 Task: Explore upcoming open houses in Chicago, Illinois, to visit properties with a rooftop terrace.
Action: Key pressed c<Key.caps_lock>HICAGO
Screenshot: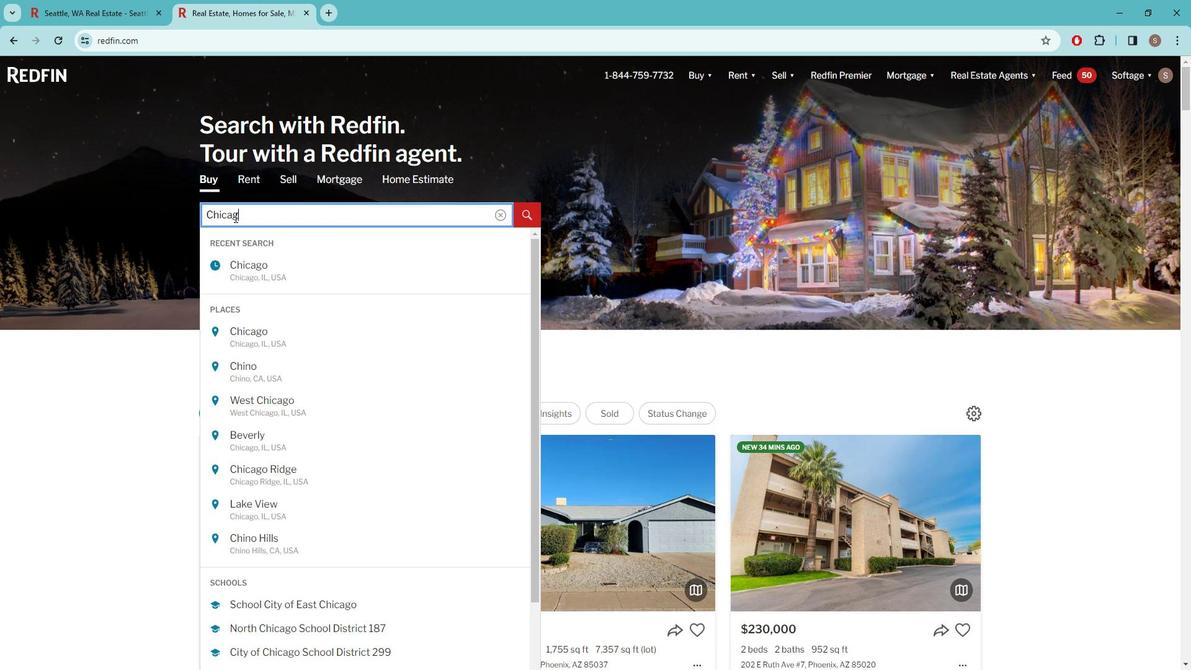 
Action: Mouse moved to (289, 280)
Screenshot: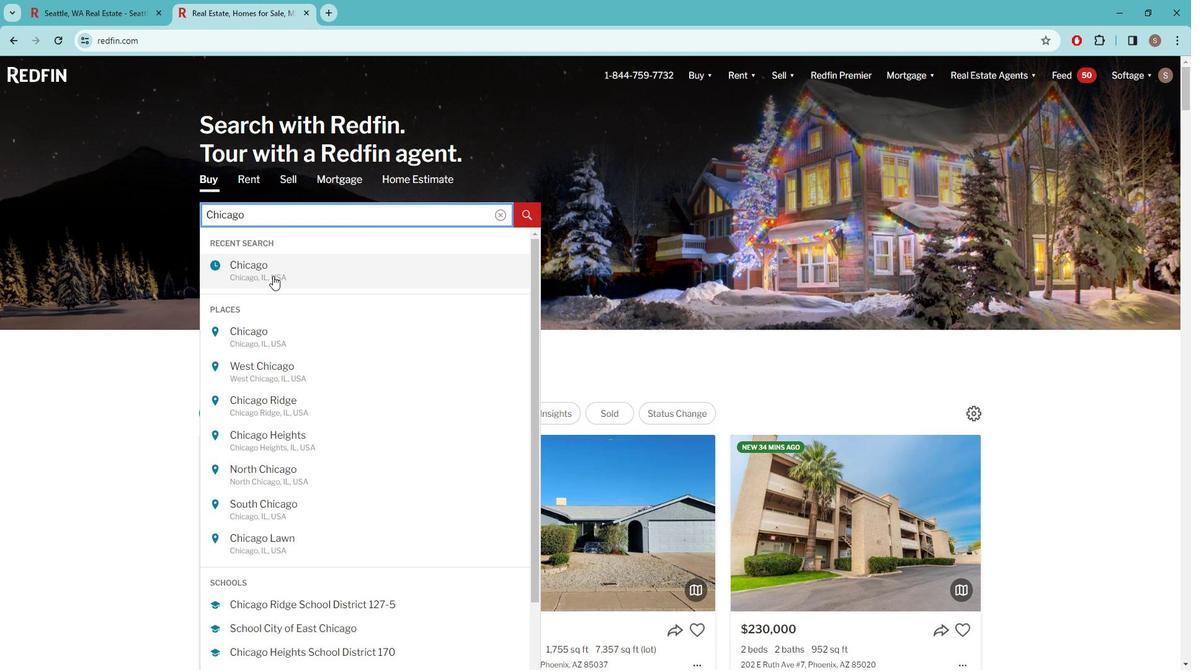 
Action: Mouse pressed left at (289, 280)
Screenshot: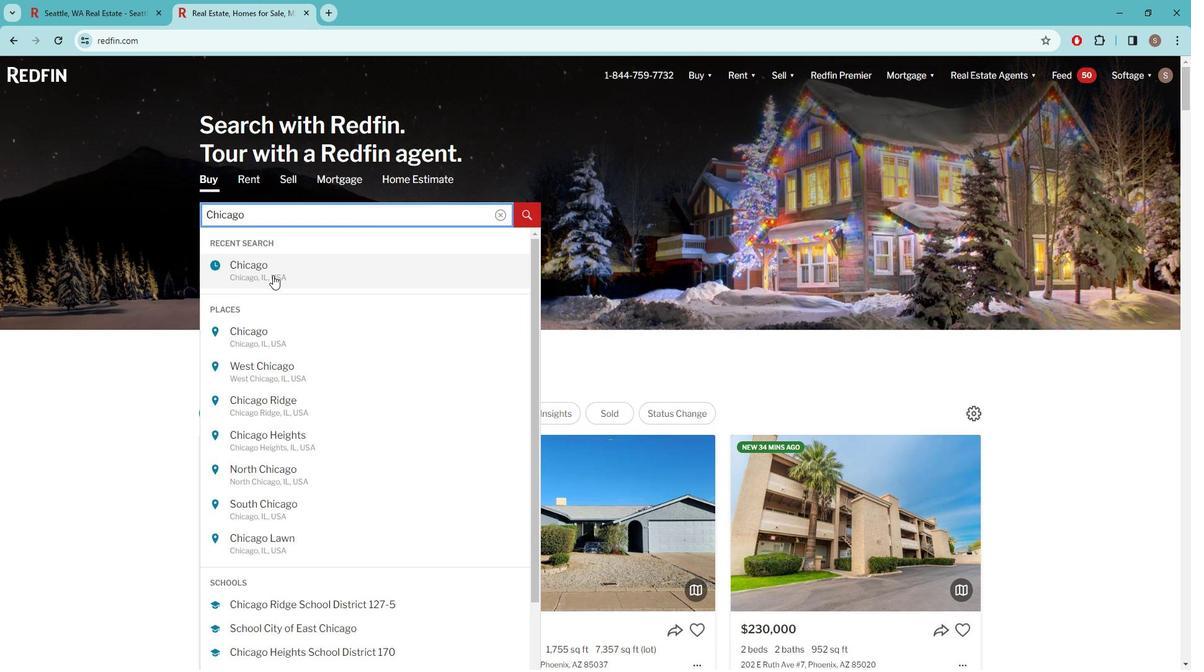 
Action: Mouse moved to (1057, 162)
Screenshot: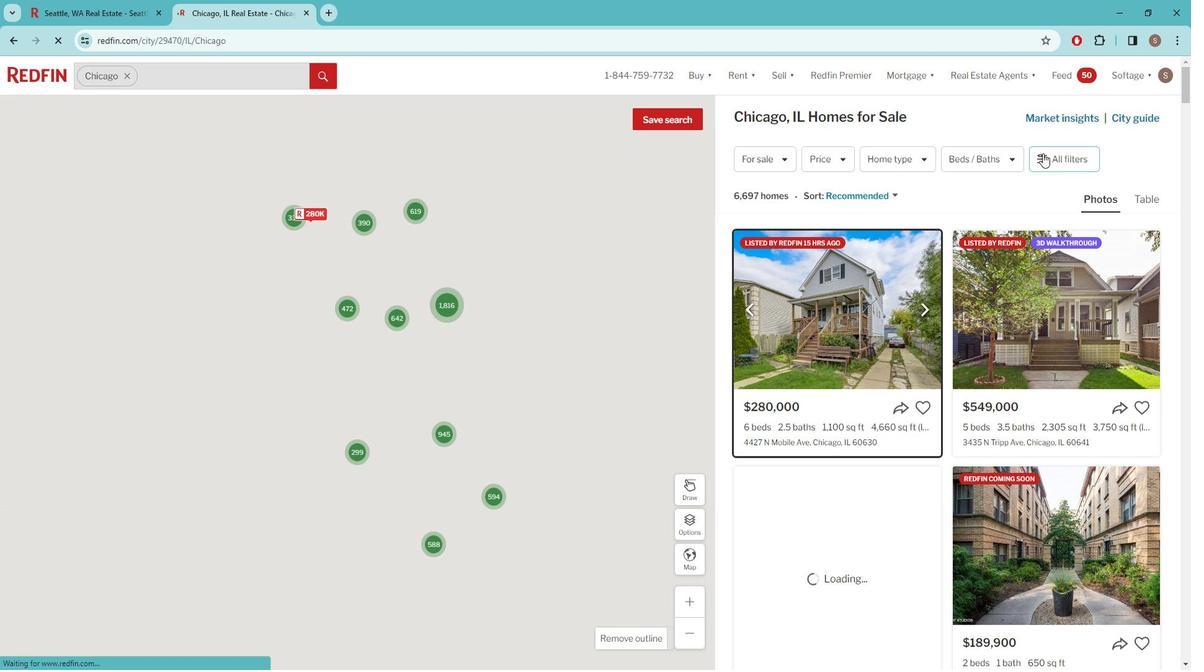 
Action: Mouse pressed left at (1057, 162)
Screenshot: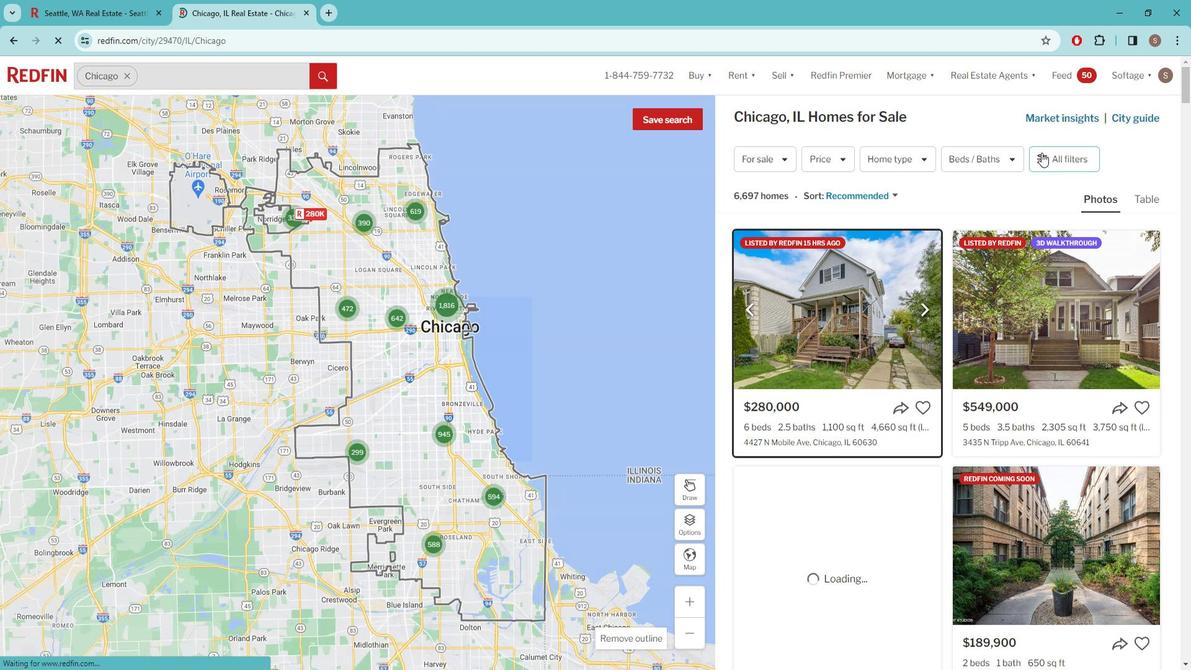 
Action: Mouse moved to (1057, 162)
Screenshot: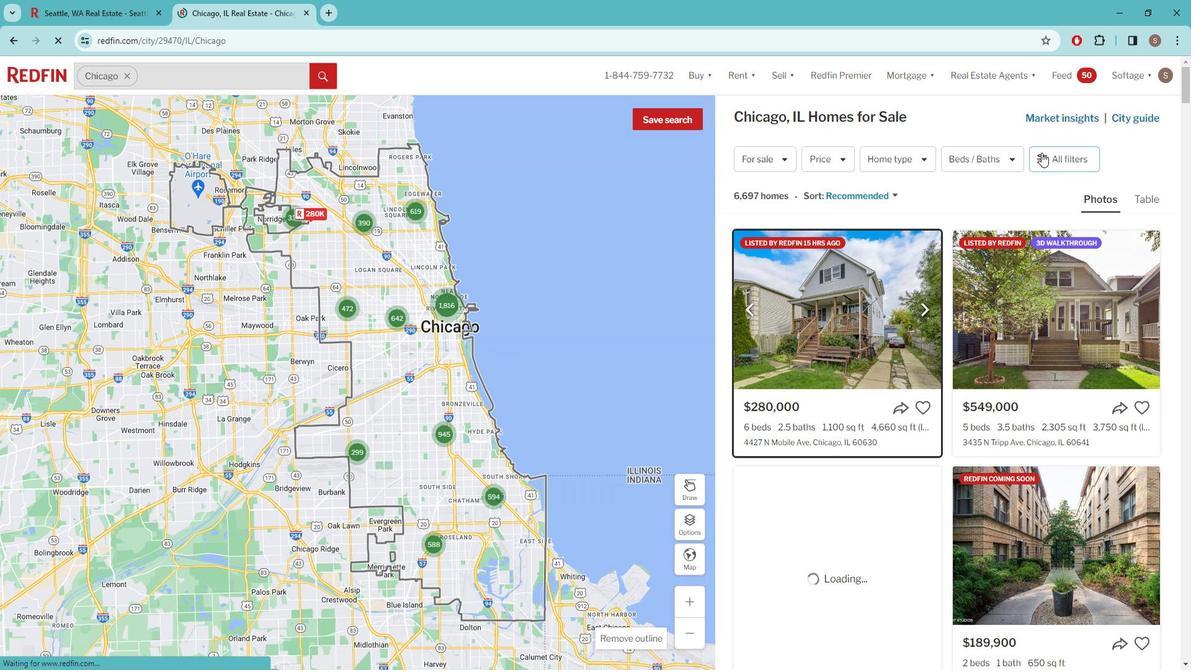 
Action: Mouse pressed left at (1057, 162)
Screenshot: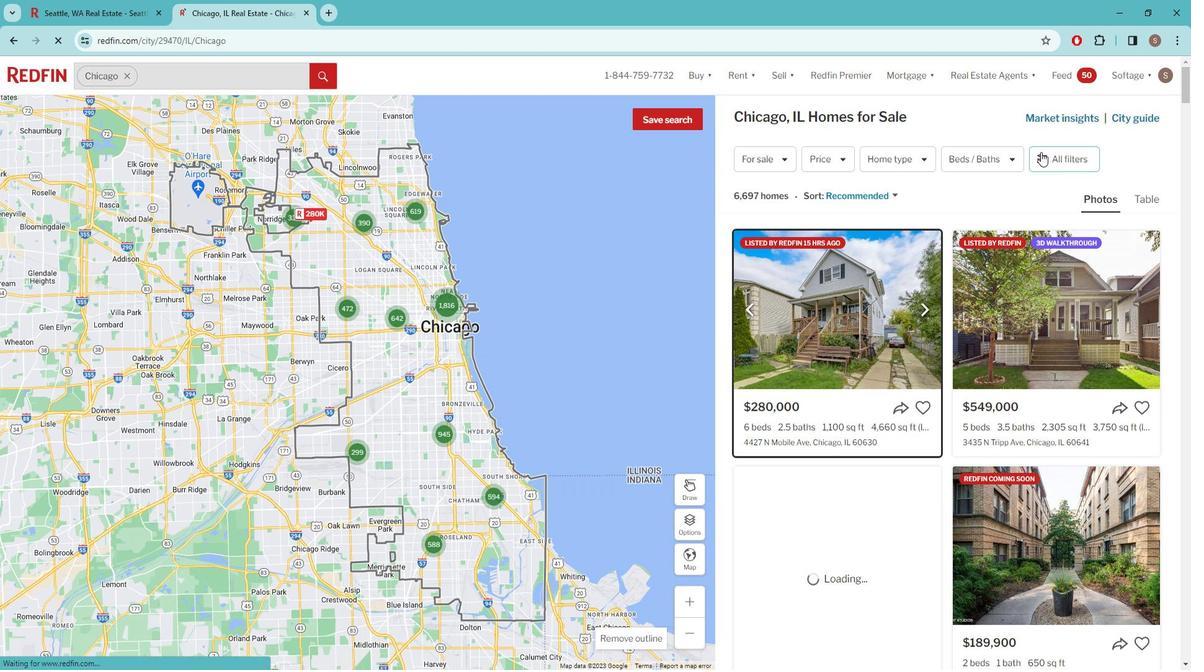 
Action: Mouse pressed left at (1057, 162)
Screenshot: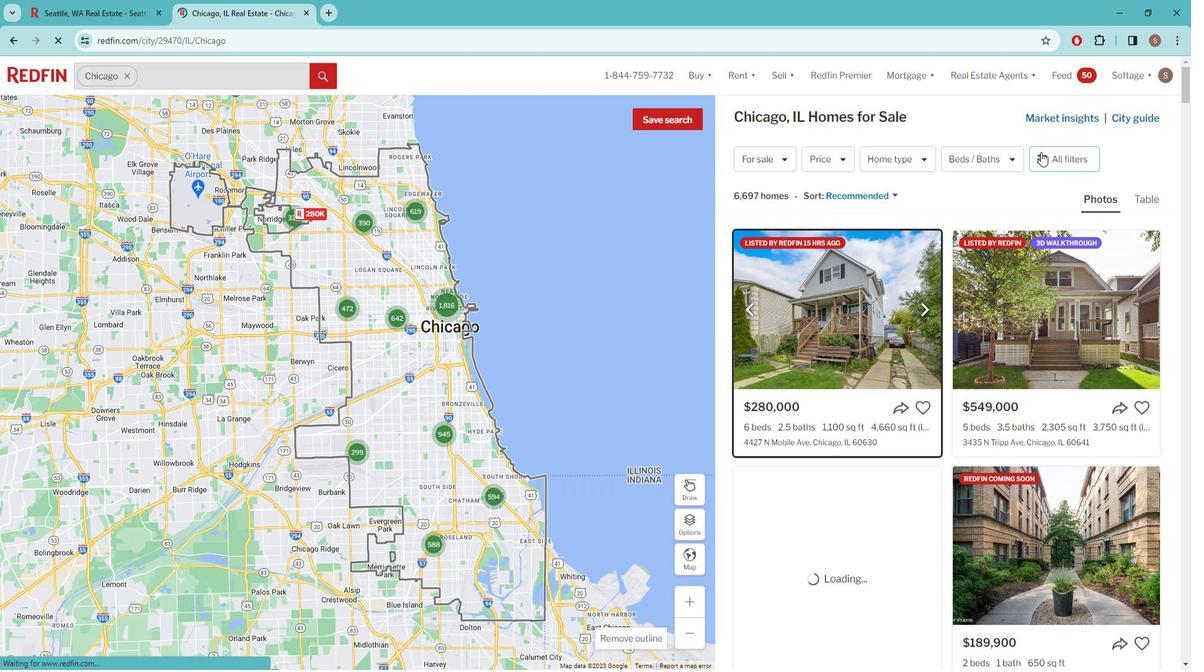 
Action: Mouse moved to (1063, 162)
Screenshot: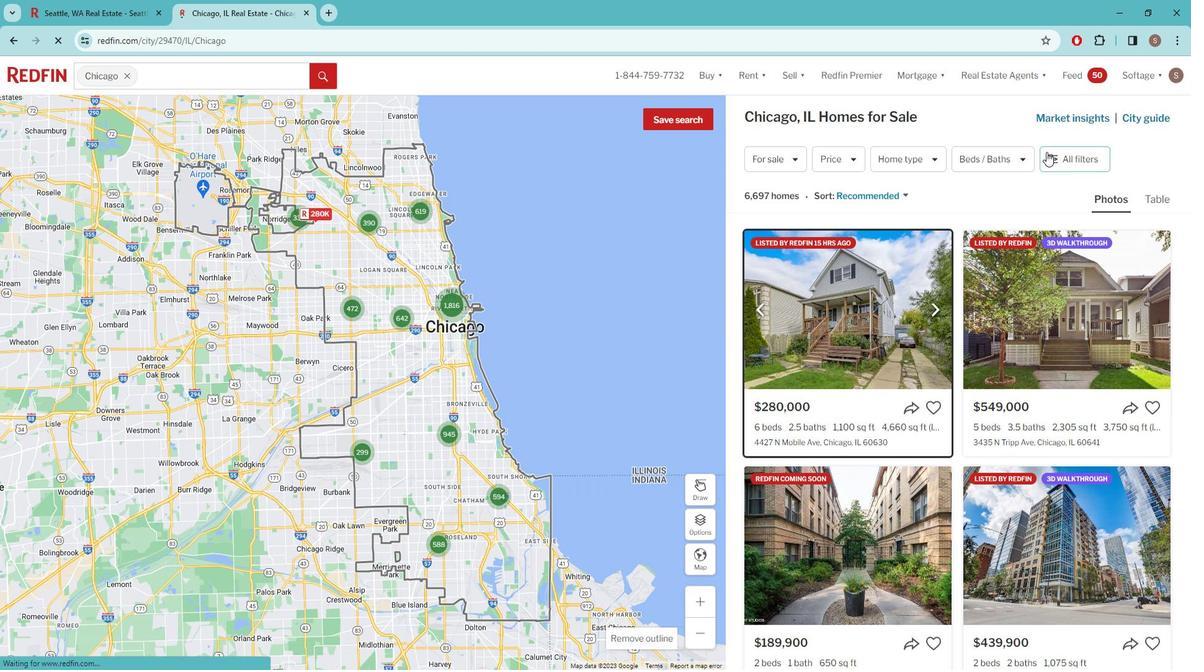
Action: Mouse pressed left at (1063, 162)
Screenshot: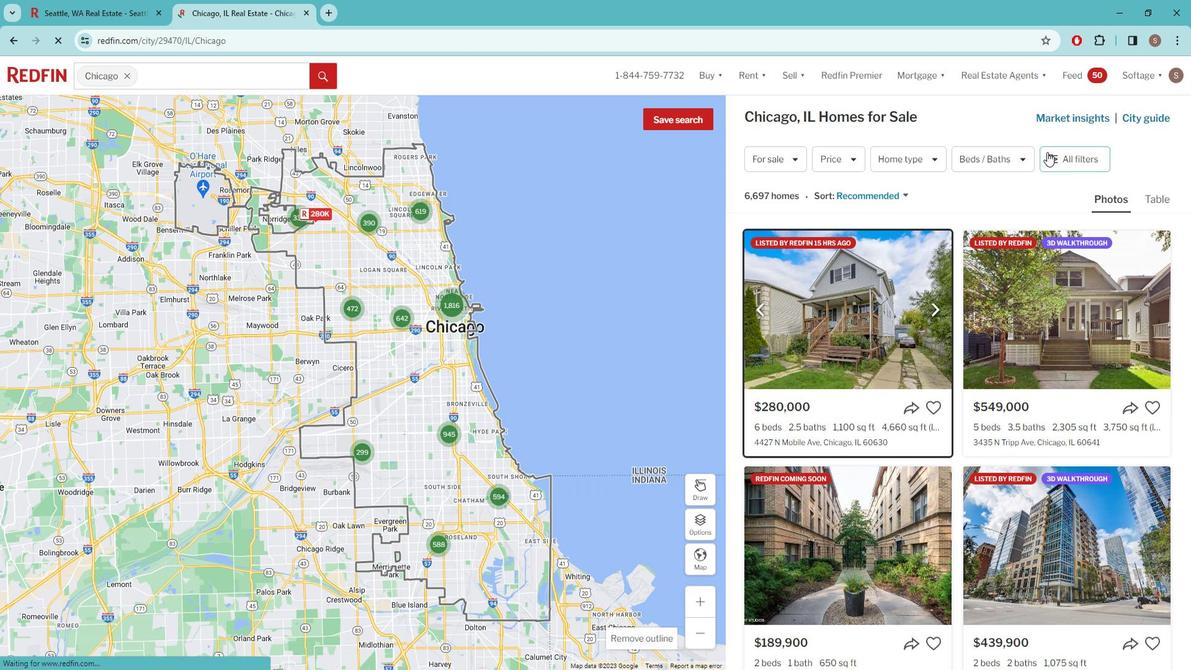 
Action: Mouse moved to (1036, 191)
Screenshot: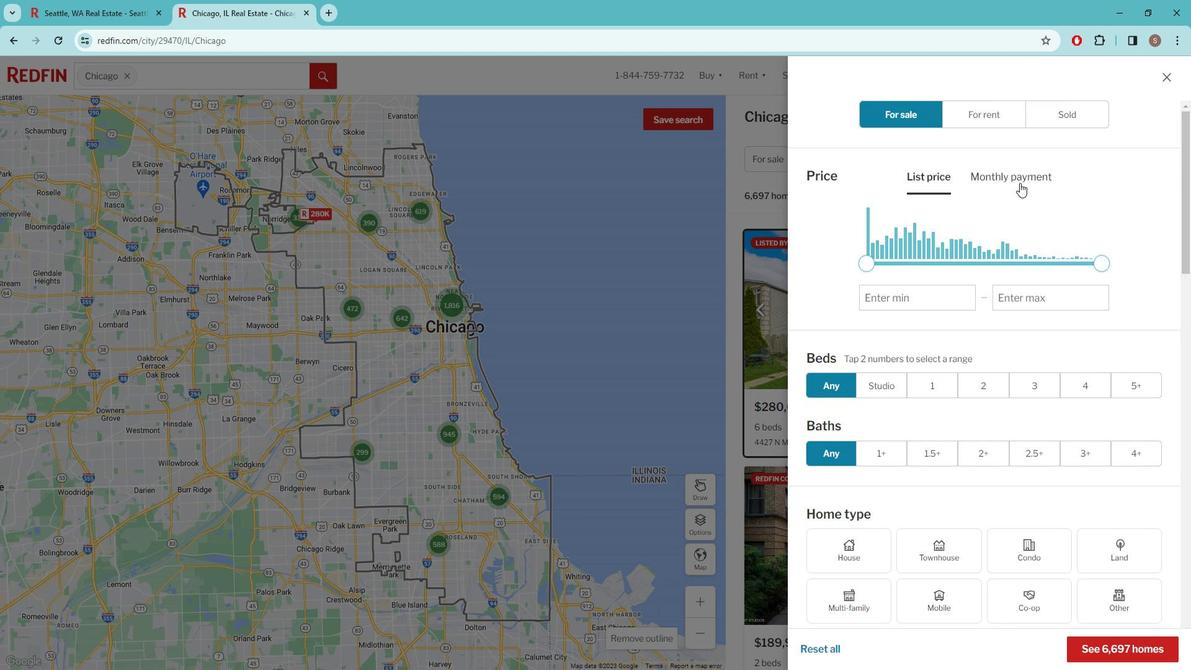 
Action: Mouse scrolled (1036, 191) with delta (0, 0)
Screenshot: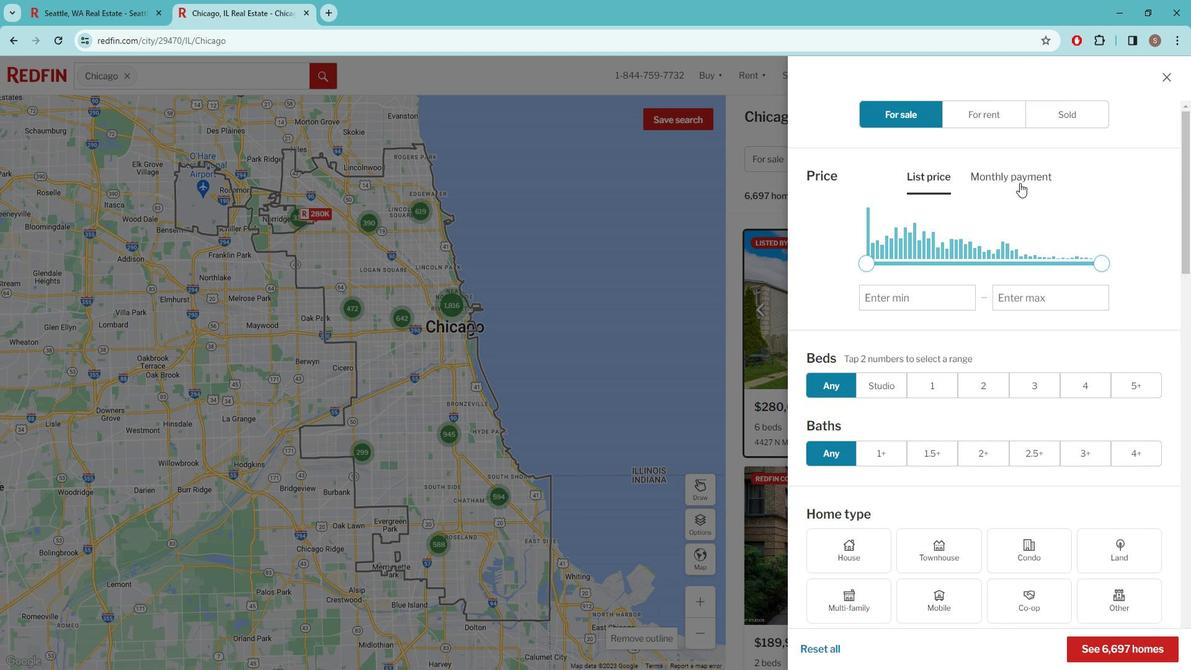 
Action: Mouse moved to (1028, 198)
Screenshot: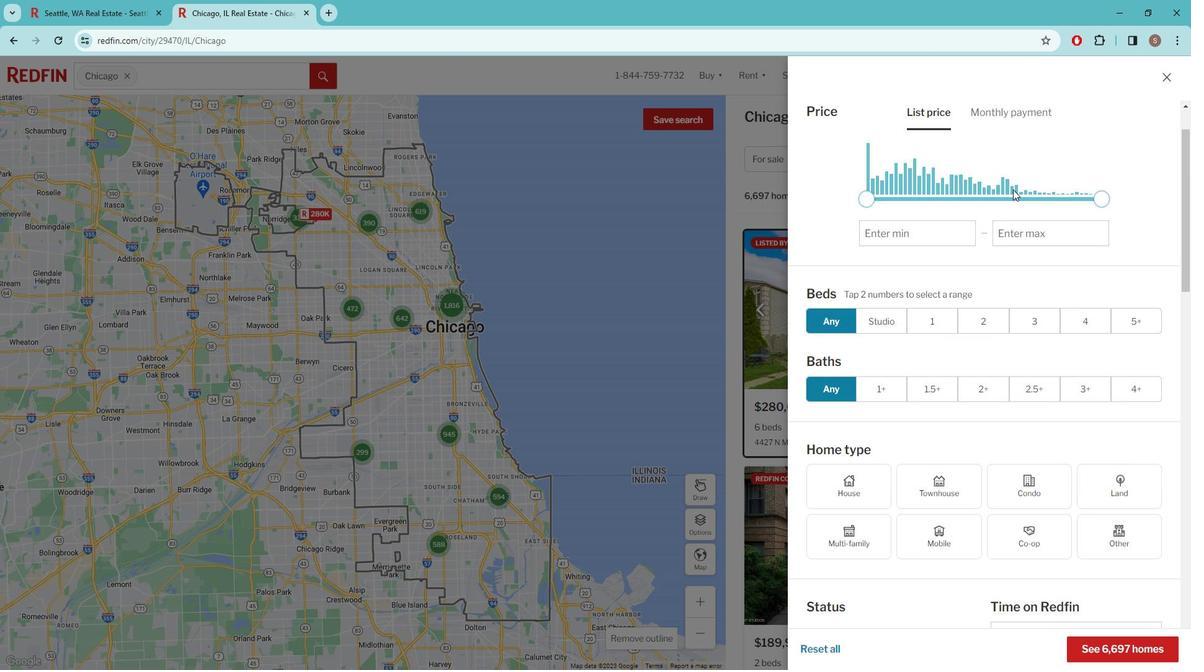 
Action: Mouse scrolled (1028, 198) with delta (0, 0)
Screenshot: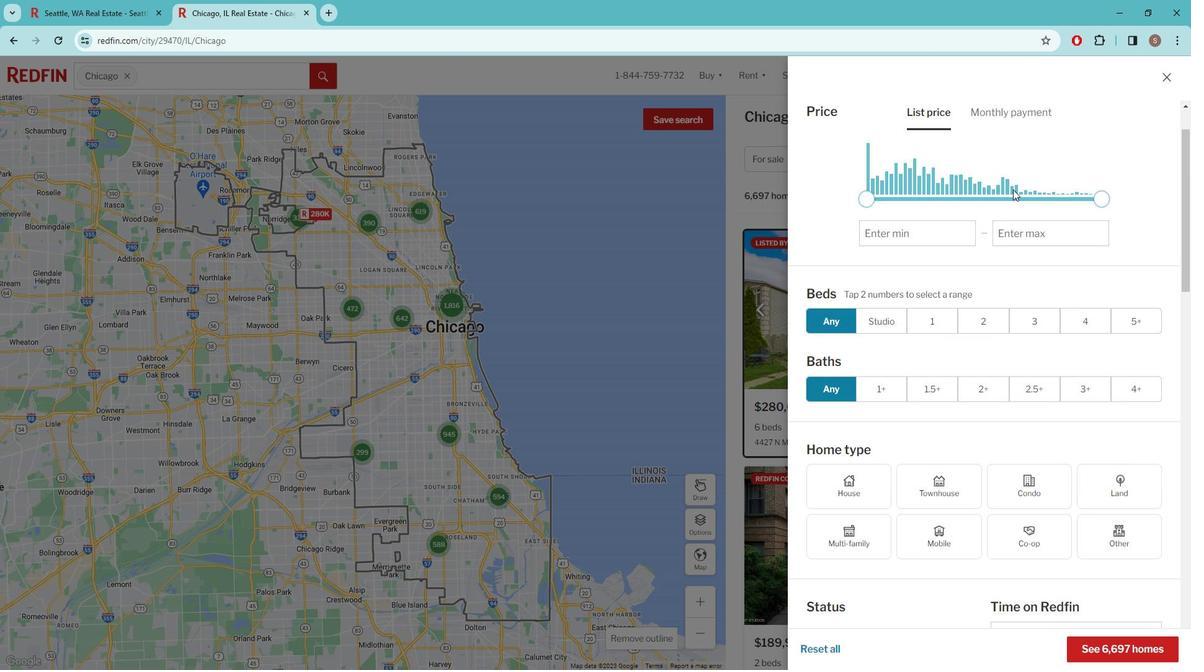 
Action: Mouse moved to (874, 427)
Screenshot: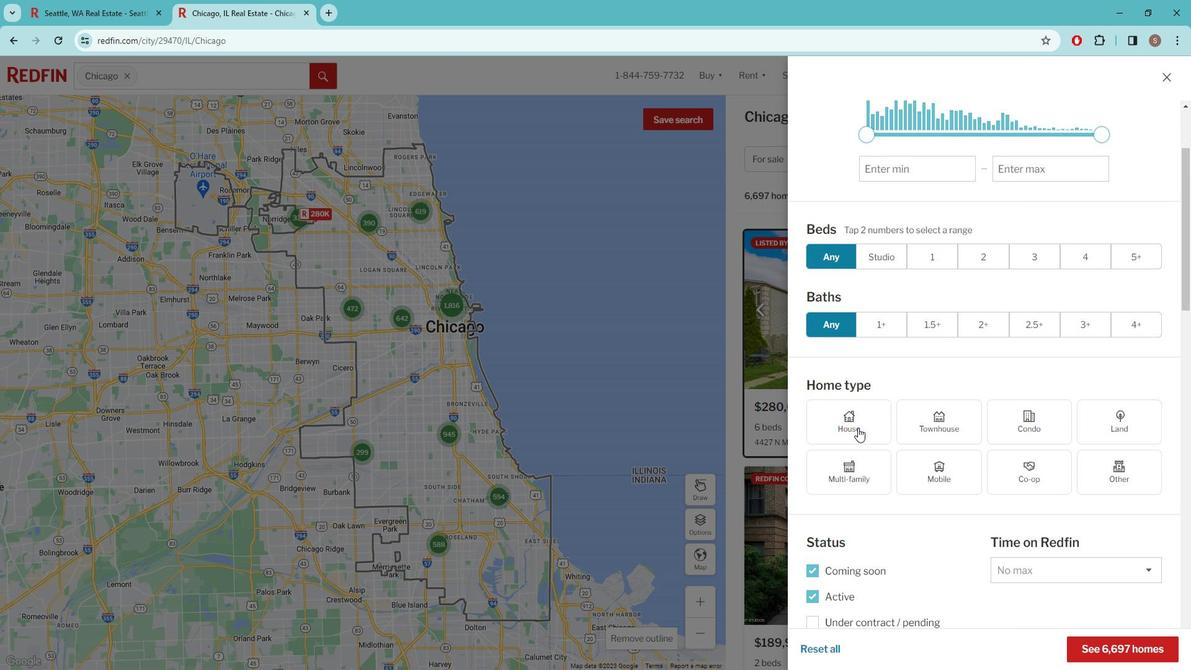 
Action: Mouse pressed left at (874, 427)
Screenshot: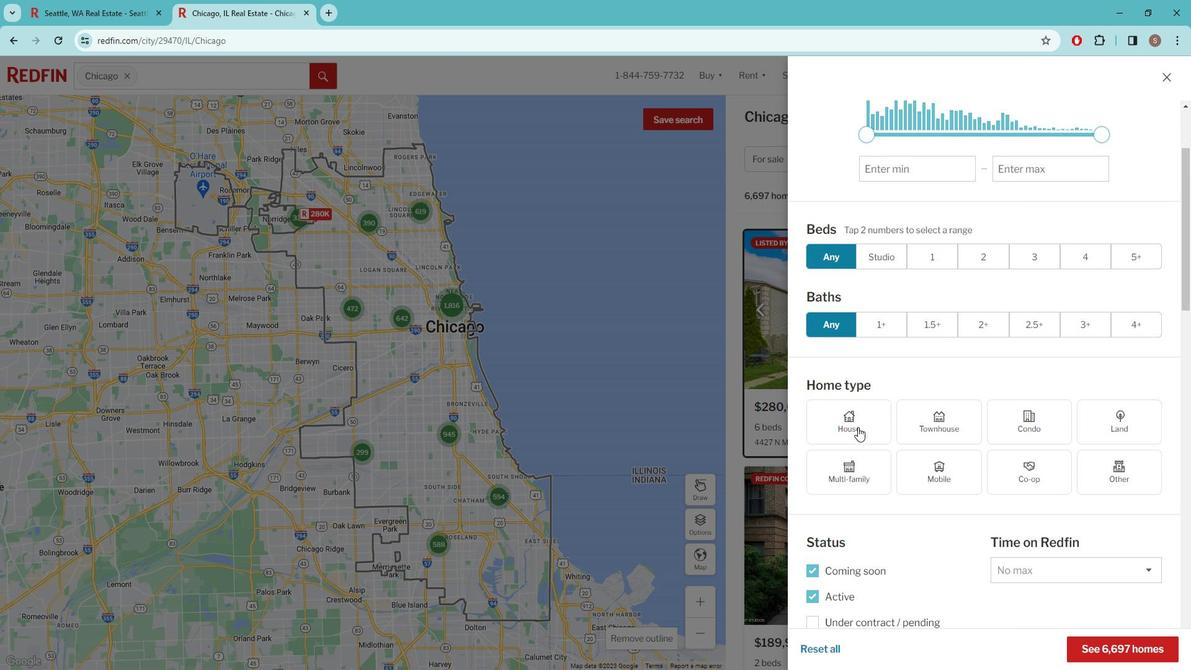 
Action: Mouse moved to (887, 420)
Screenshot: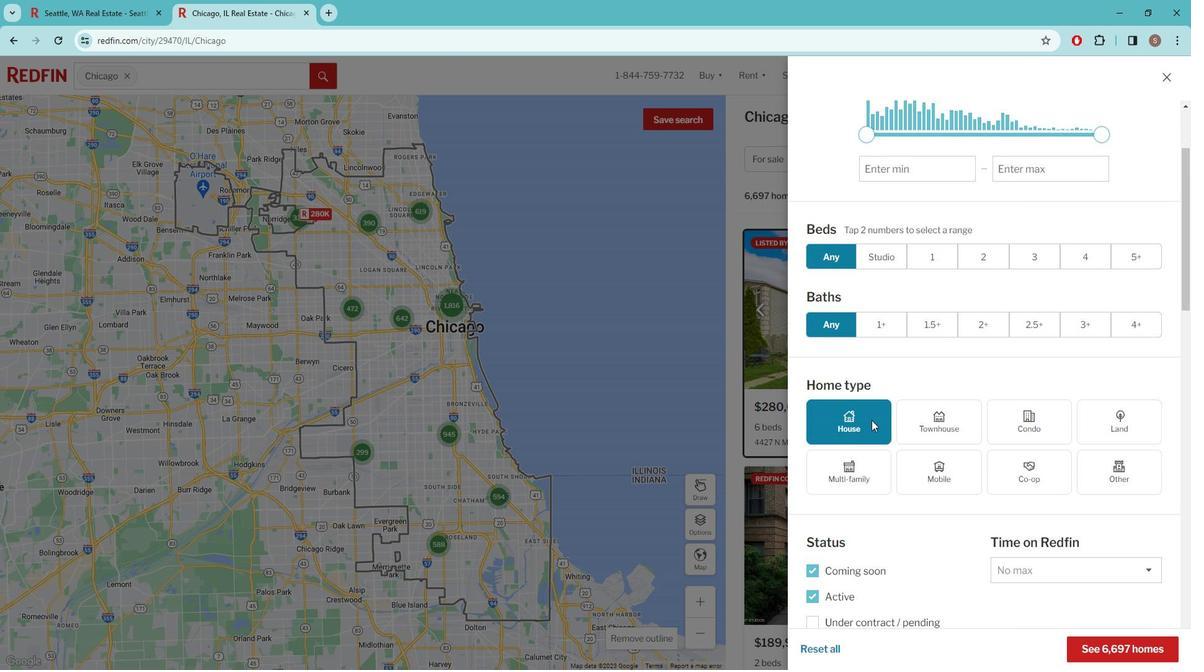 
Action: Mouse scrolled (887, 419) with delta (0, 0)
Screenshot: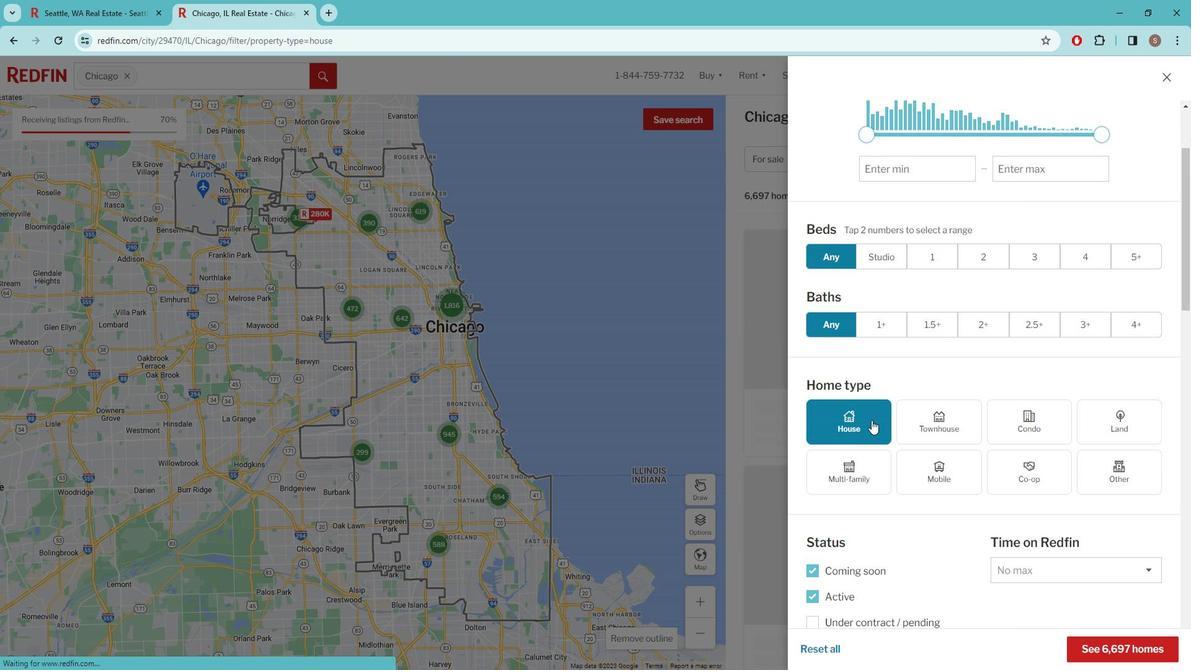 
Action: Mouse moved to (924, 412)
Screenshot: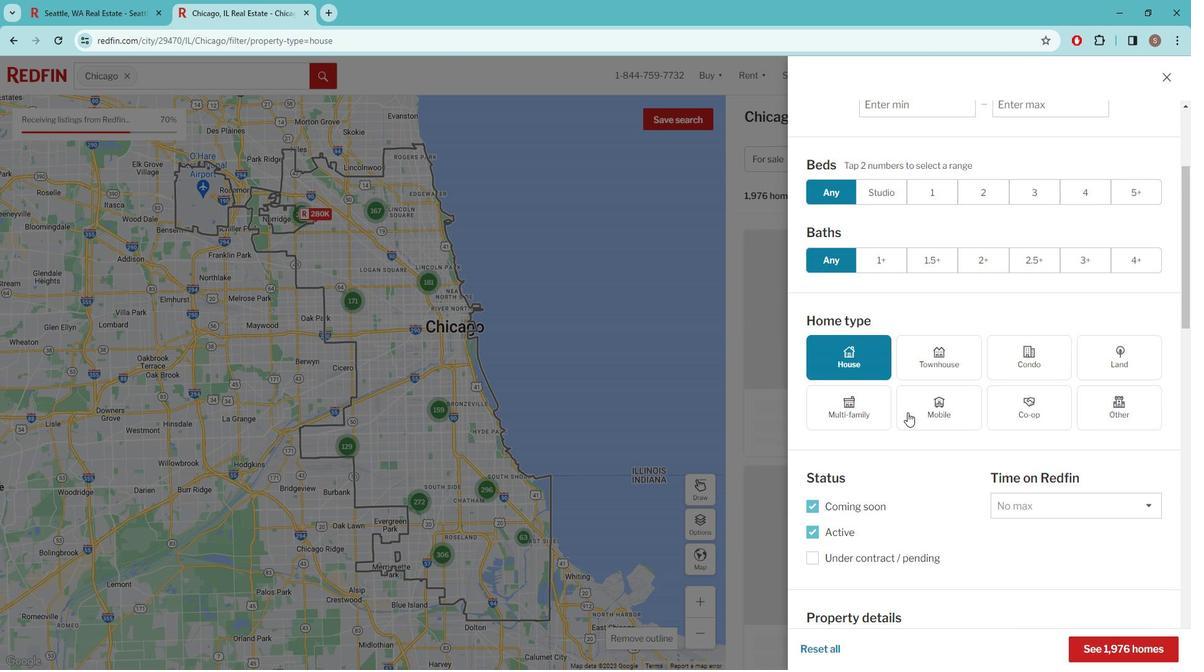 
Action: Mouse scrolled (924, 412) with delta (0, 0)
Screenshot: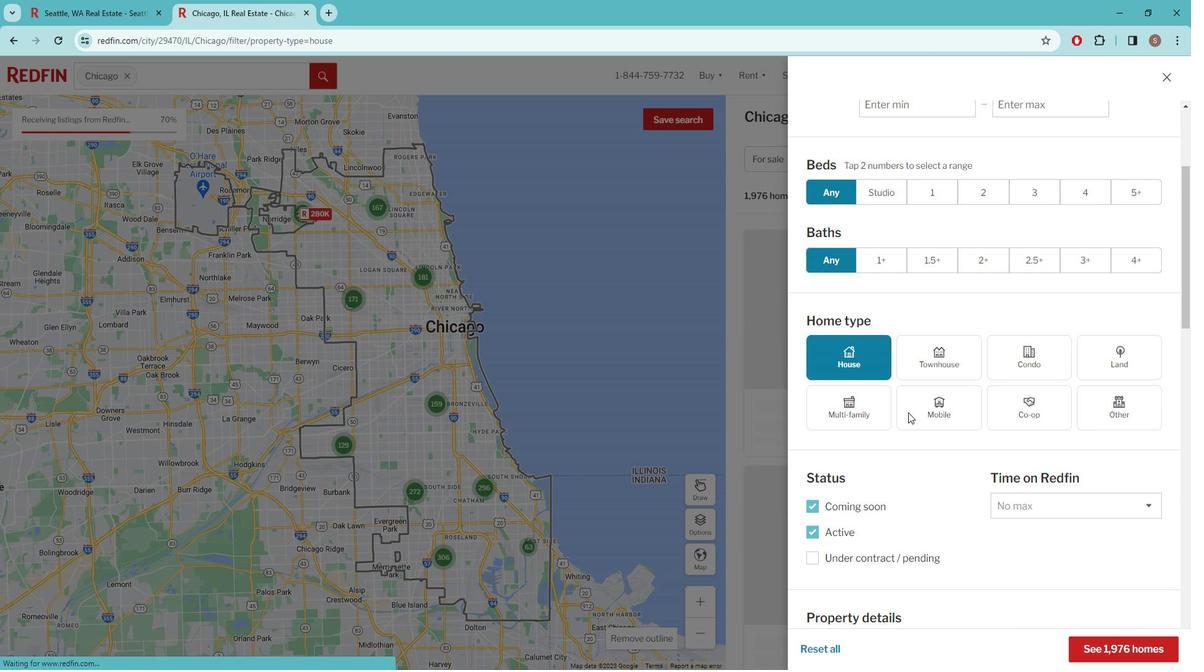 
Action: Mouse moved to (924, 412)
Screenshot: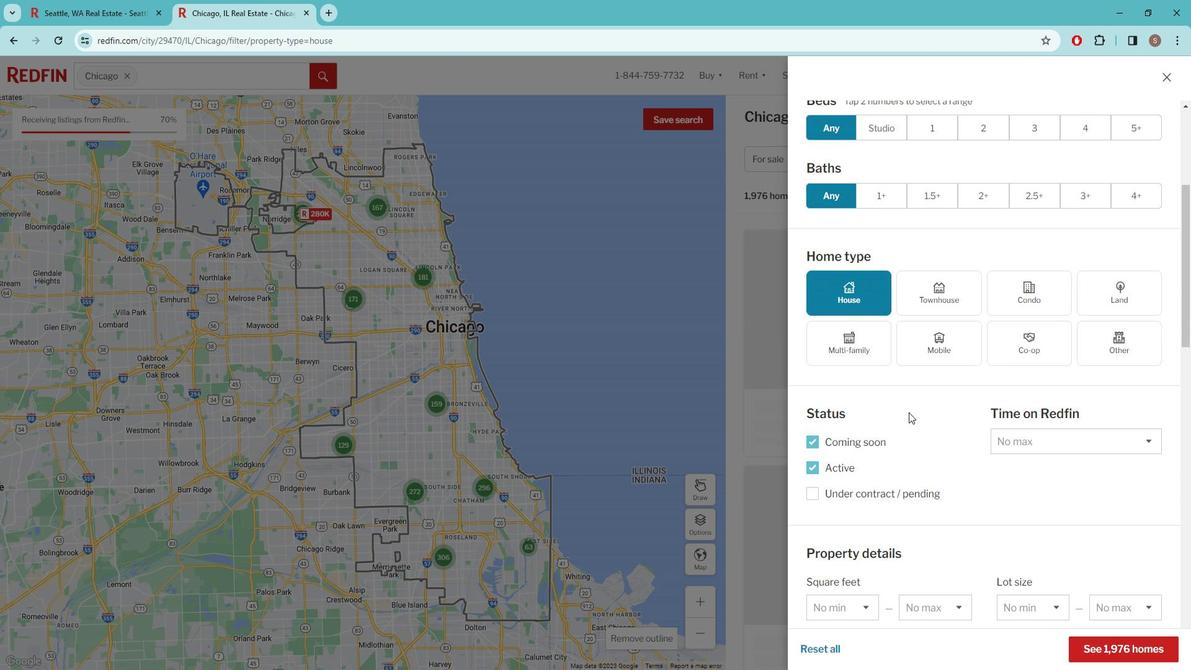 
Action: Mouse scrolled (924, 412) with delta (0, 0)
Screenshot: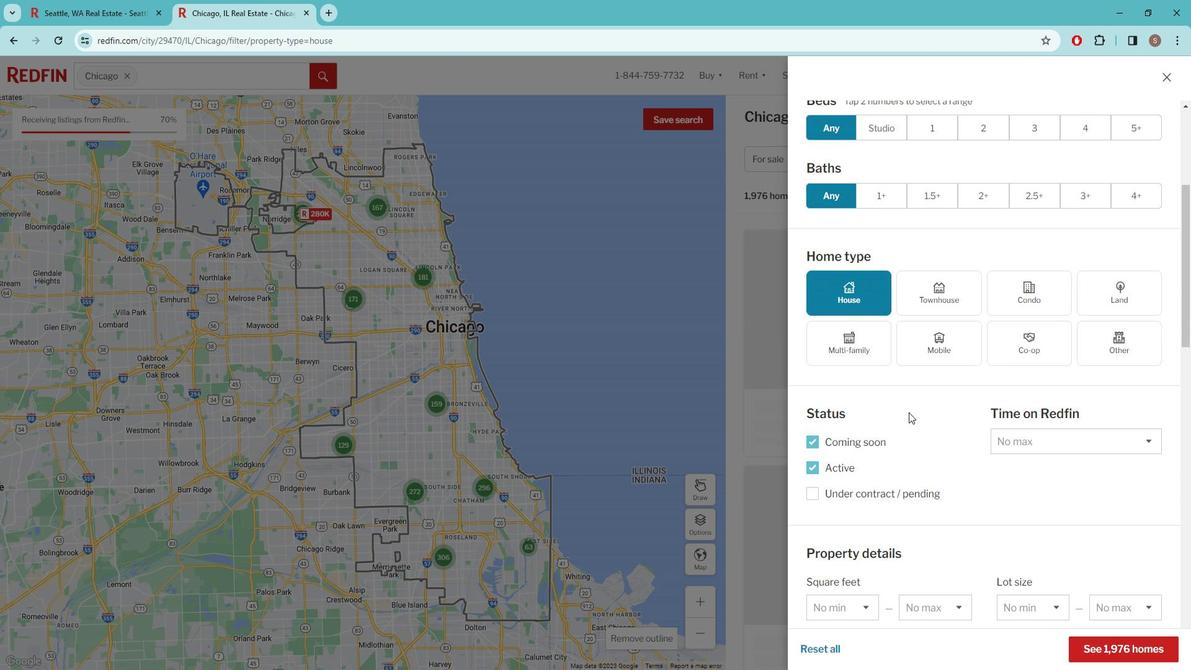 
Action: Mouse moved to (927, 412)
Screenshot: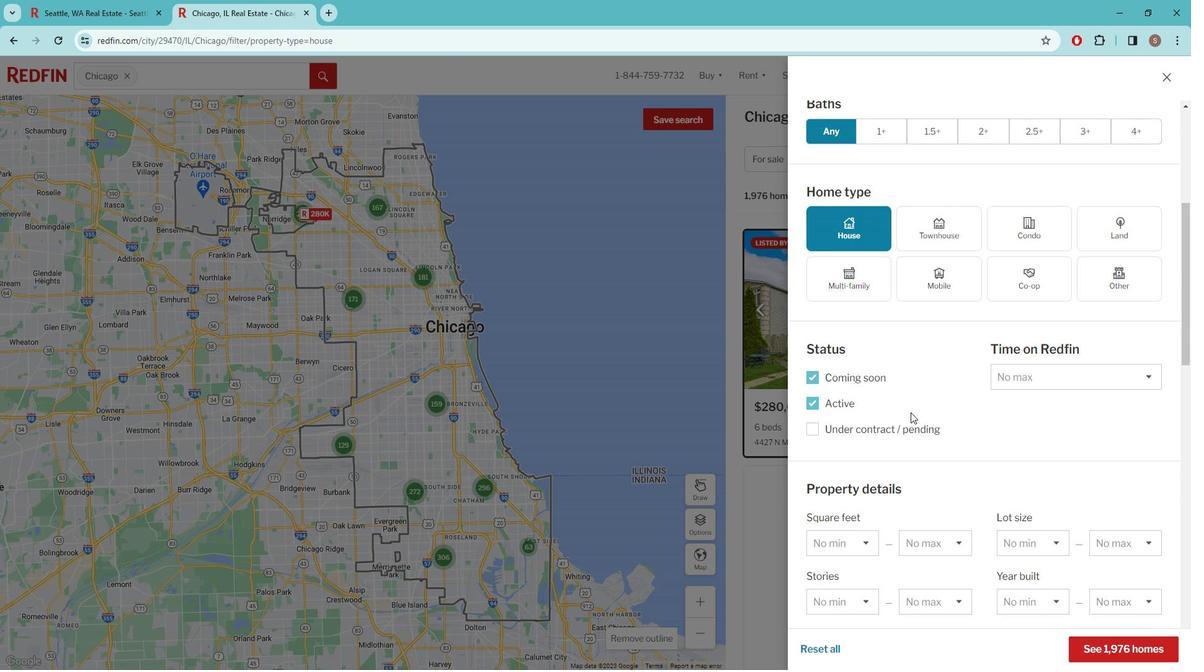 
Action: Mouse scrolled (927, 412) with delta (0, 0)
Screenshot: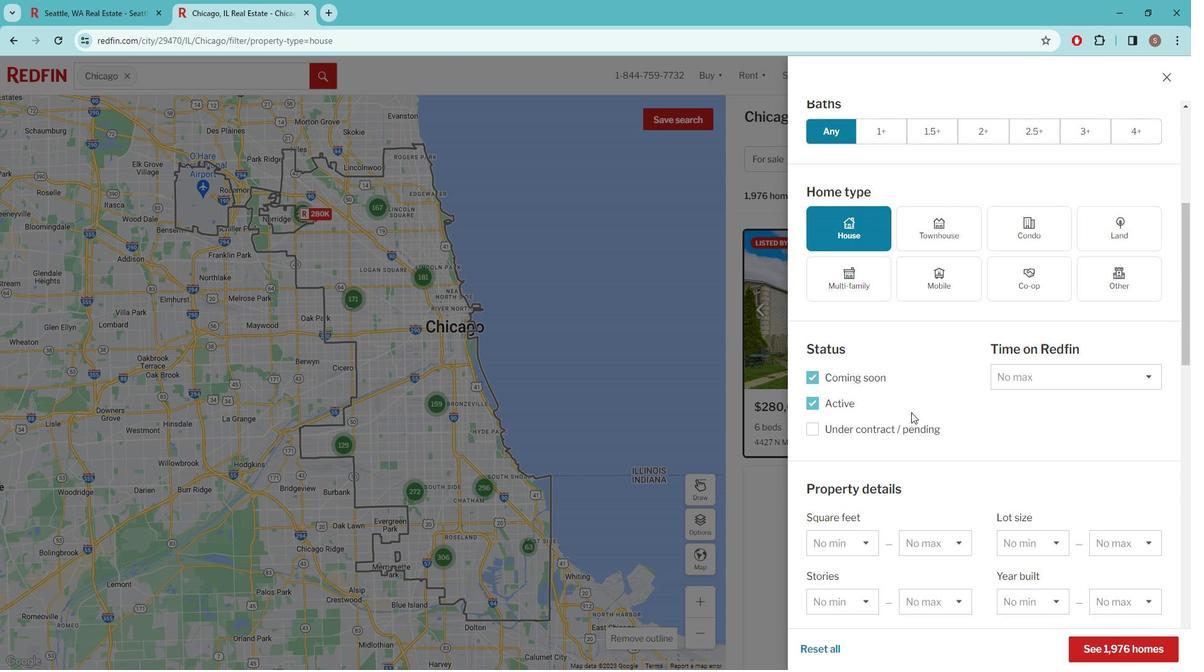 
Action: Mouse scrolled (927, 412) with delta (0, 0)
Screenshot: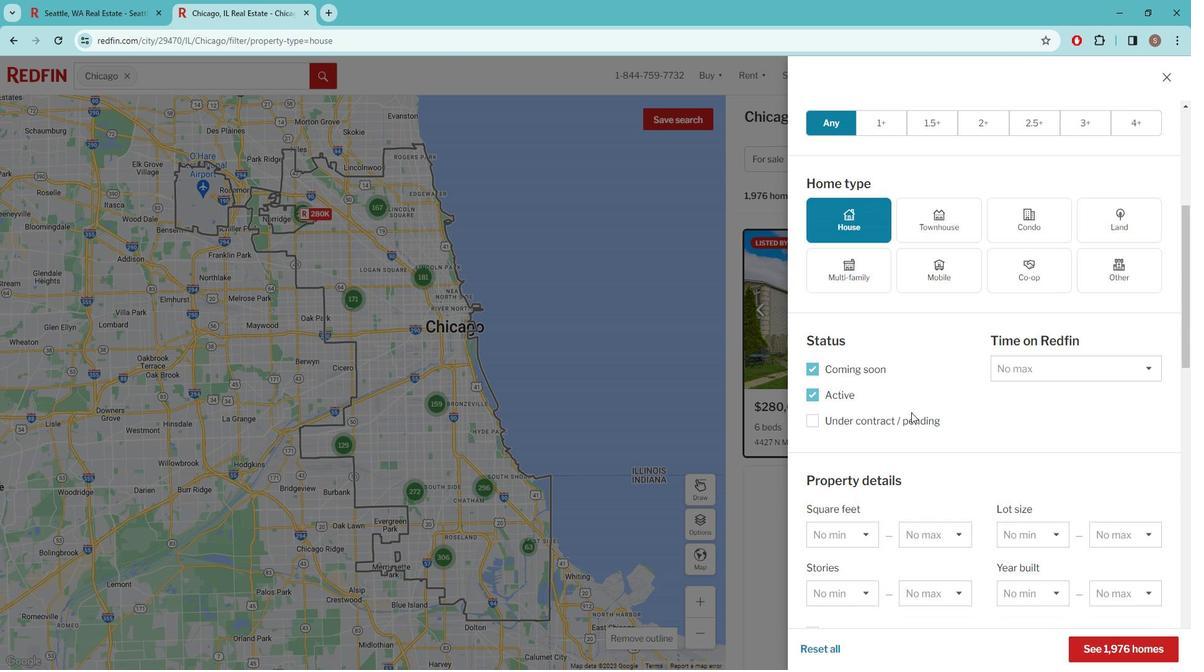 
Action: Mouse scrolled (927, 412) with delta (0, 0)
Screenshot: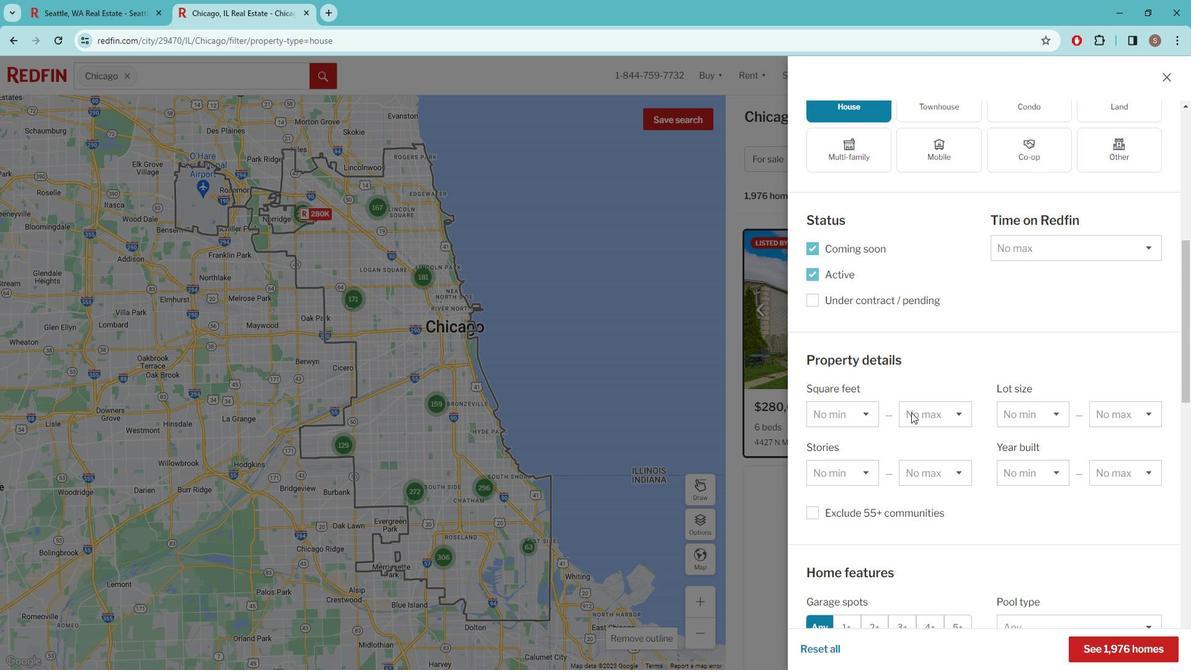 
Action: Mouse scrolled (927, 412) with delta (0, 0)
Screenshot: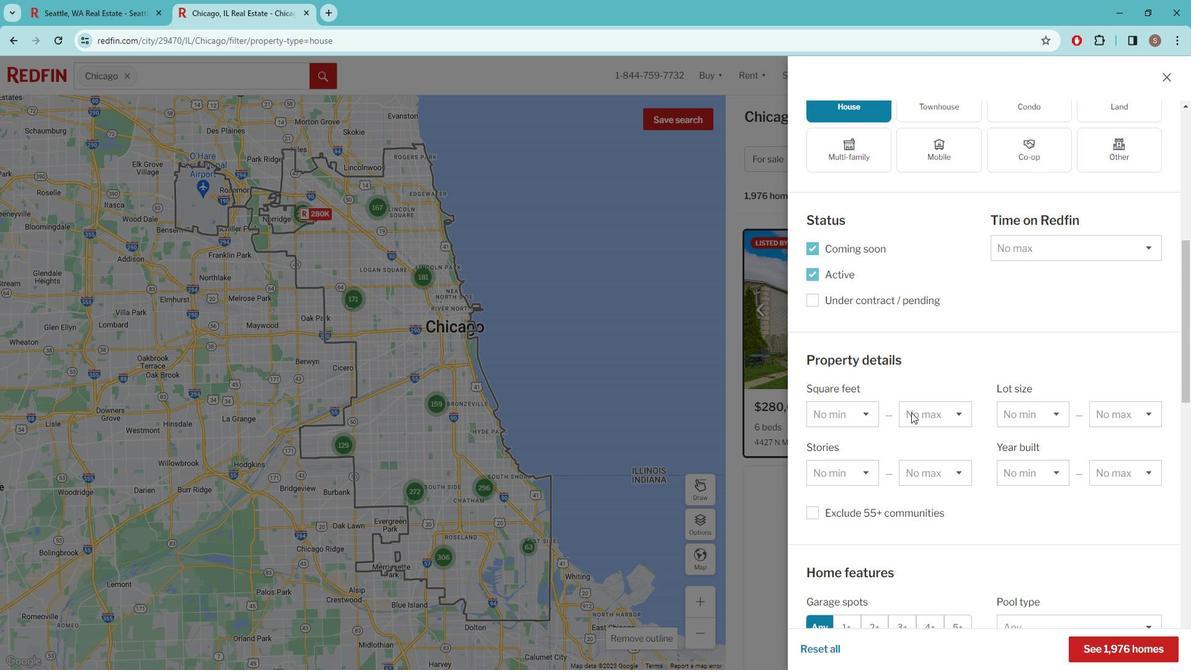 
Action: Mouse scrolled (927, 412) with delta (0, 0)
Screenshot: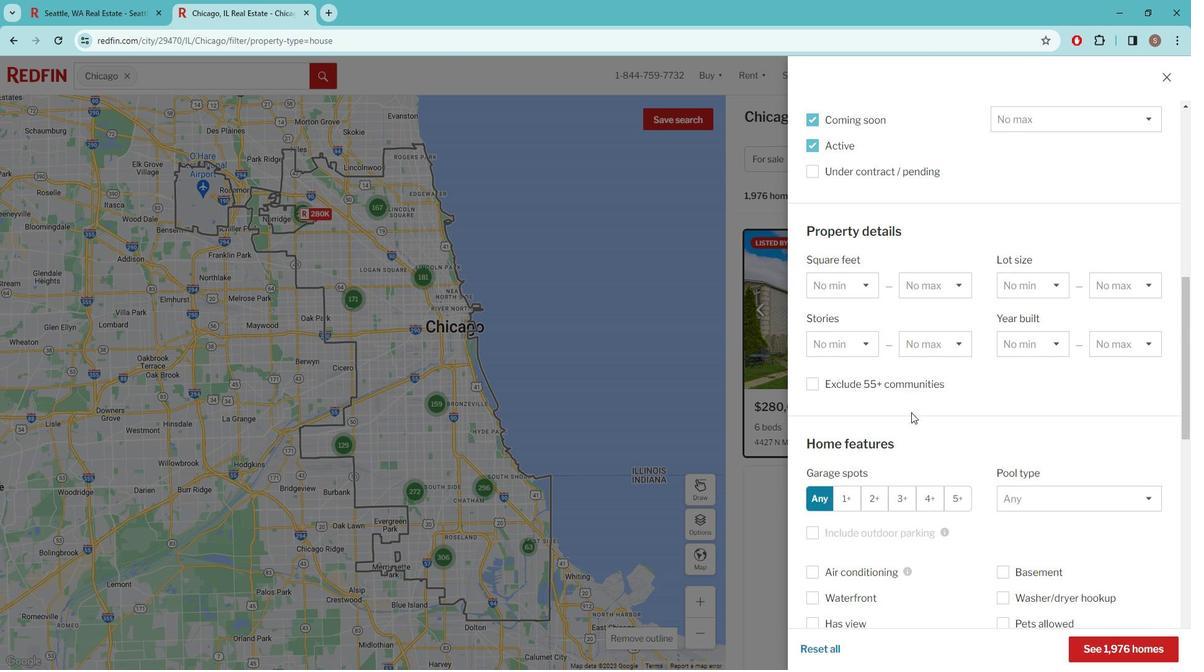 
Action: Mouse scrolled (927, 412) with delta (0, 0)
Screenshot: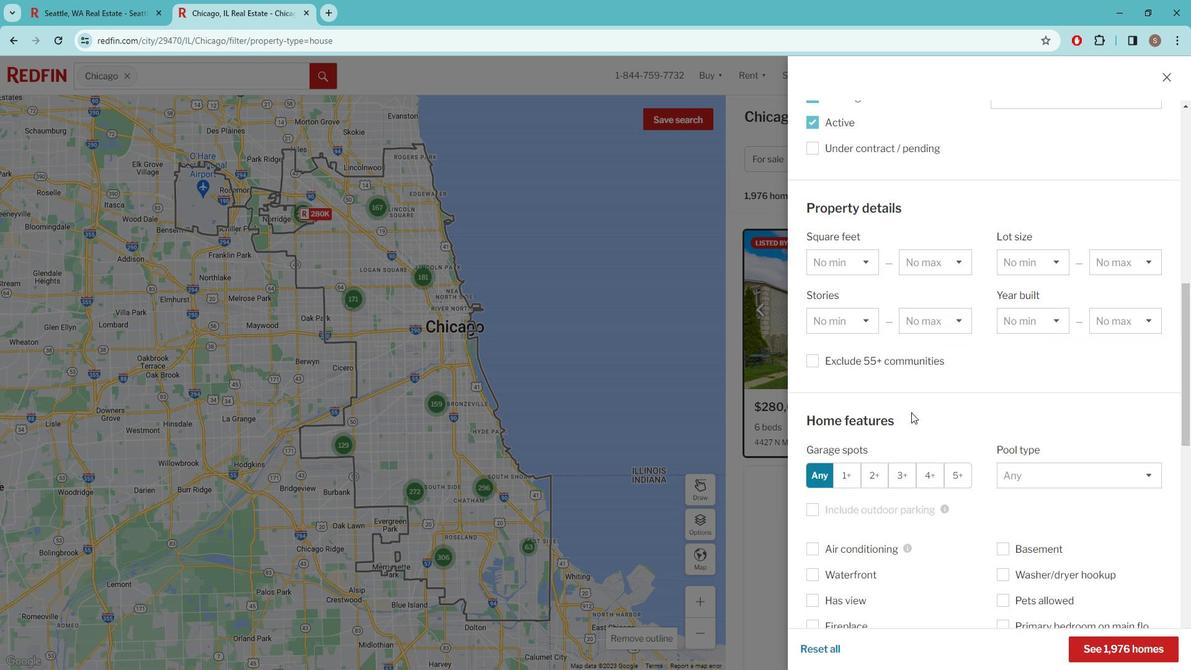 
Action: Mouse scrolled (927, 412) with delta (0, 0)
Screenshot: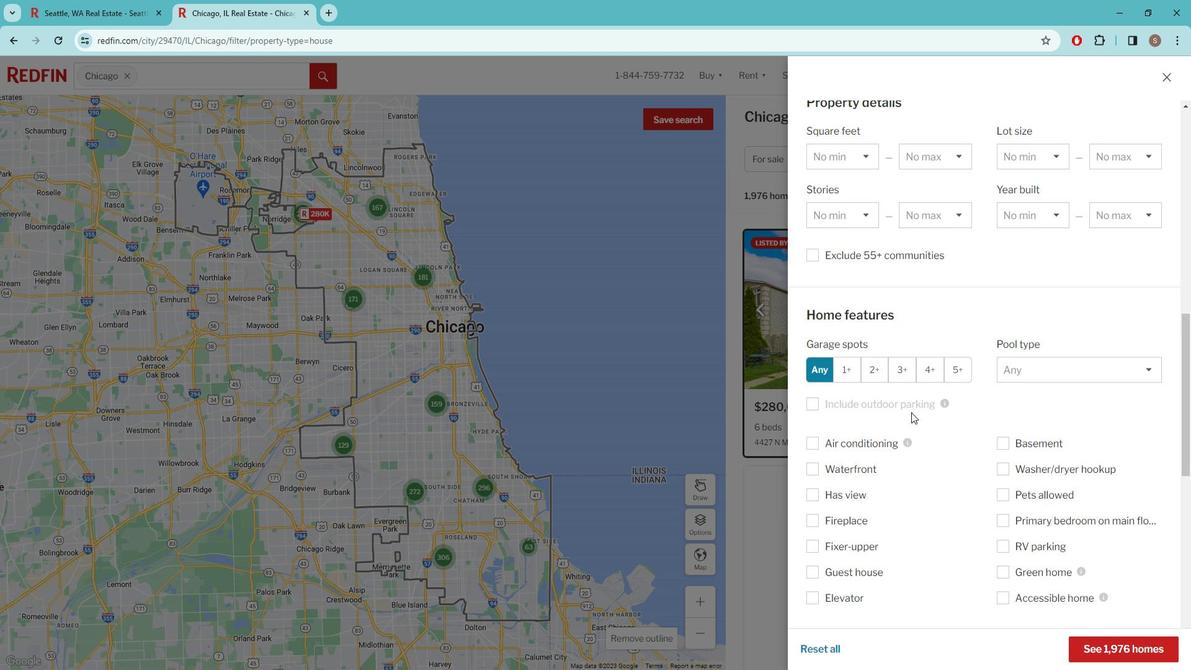 
Action: Mouse scrolled (927, 412) with delta (0, 0)
Screenshot: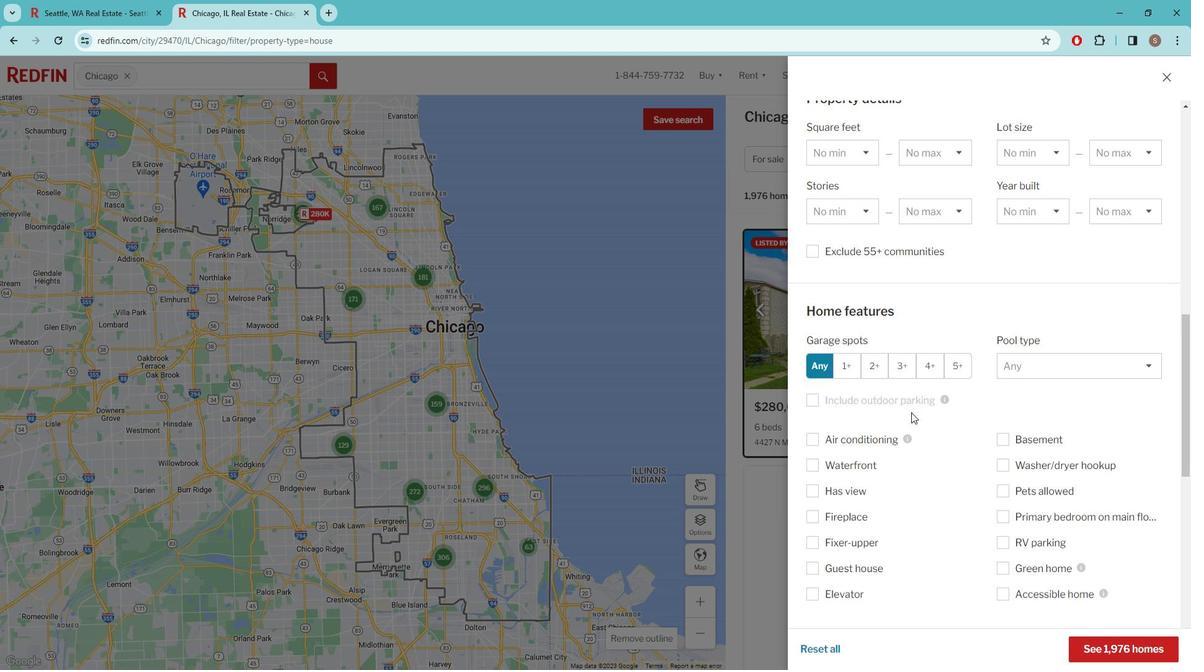
Action: Mouse moved to (885, 524)
Screenshot: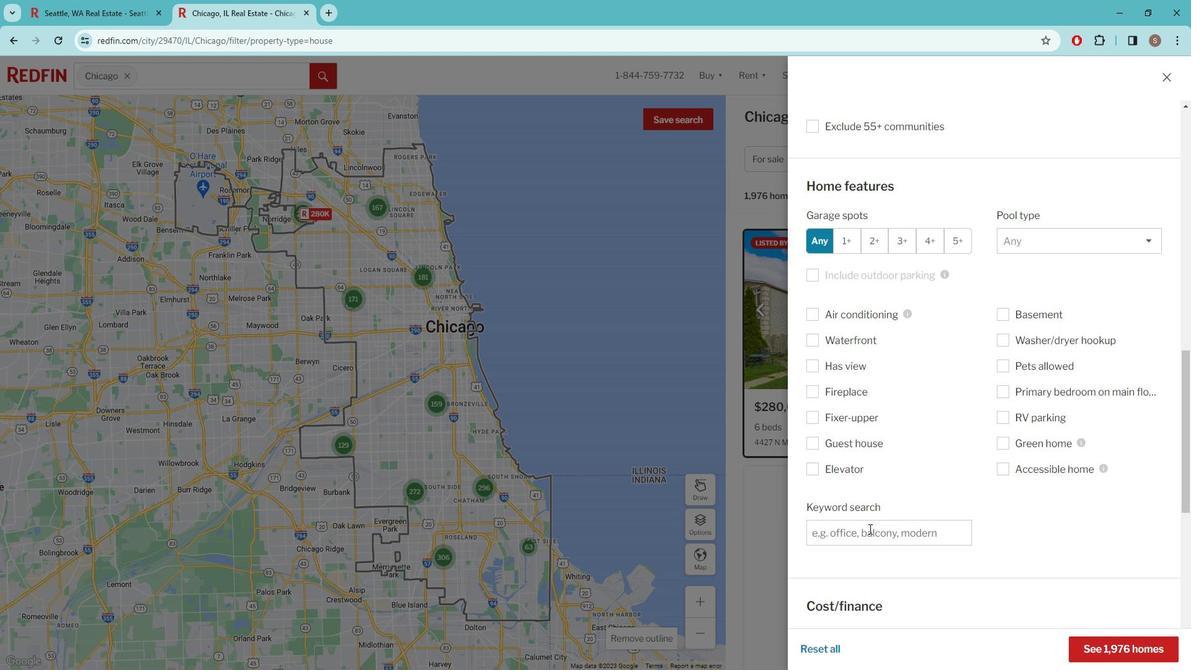 
Action: Mouse pressed left at (885, 524)
Screenshot: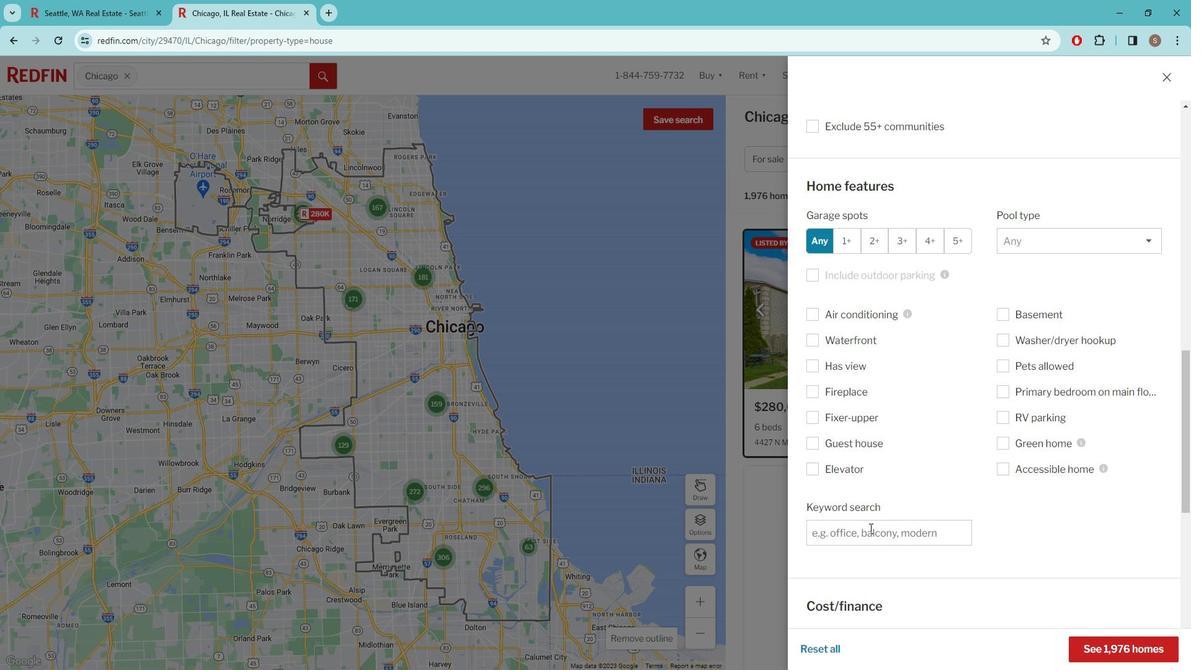 
Action: Mouse moved to (886, 524)
Screenshot: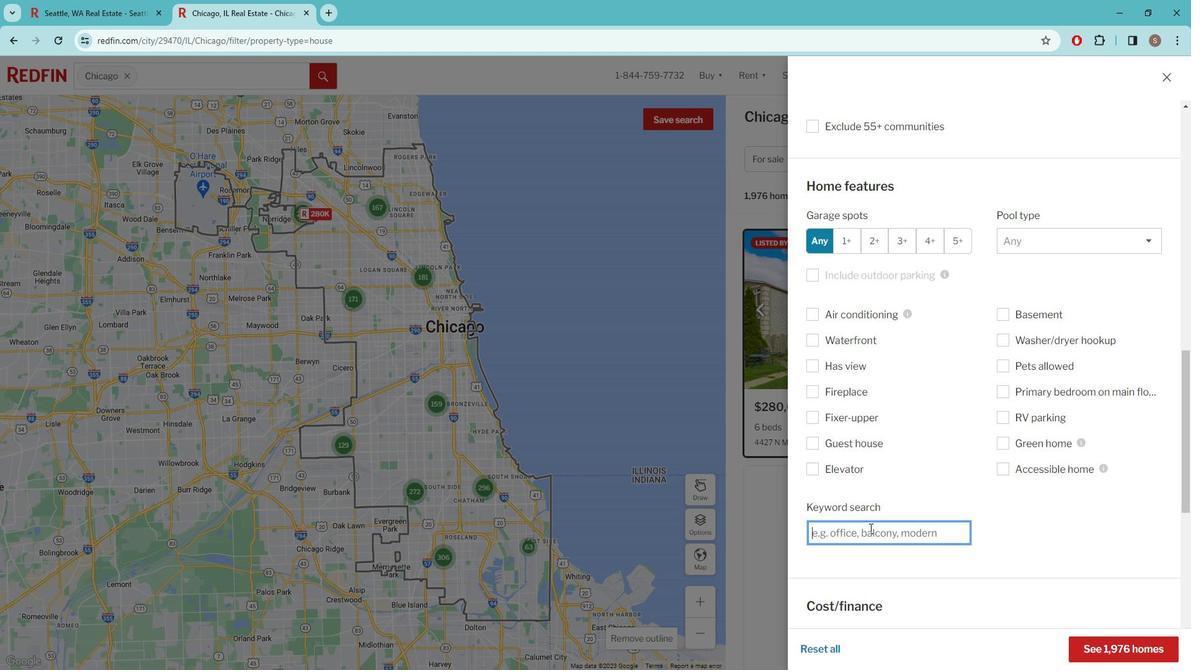 
Action: Key pressed ROOFTOP<Key.space>TERRACE
Screenshot: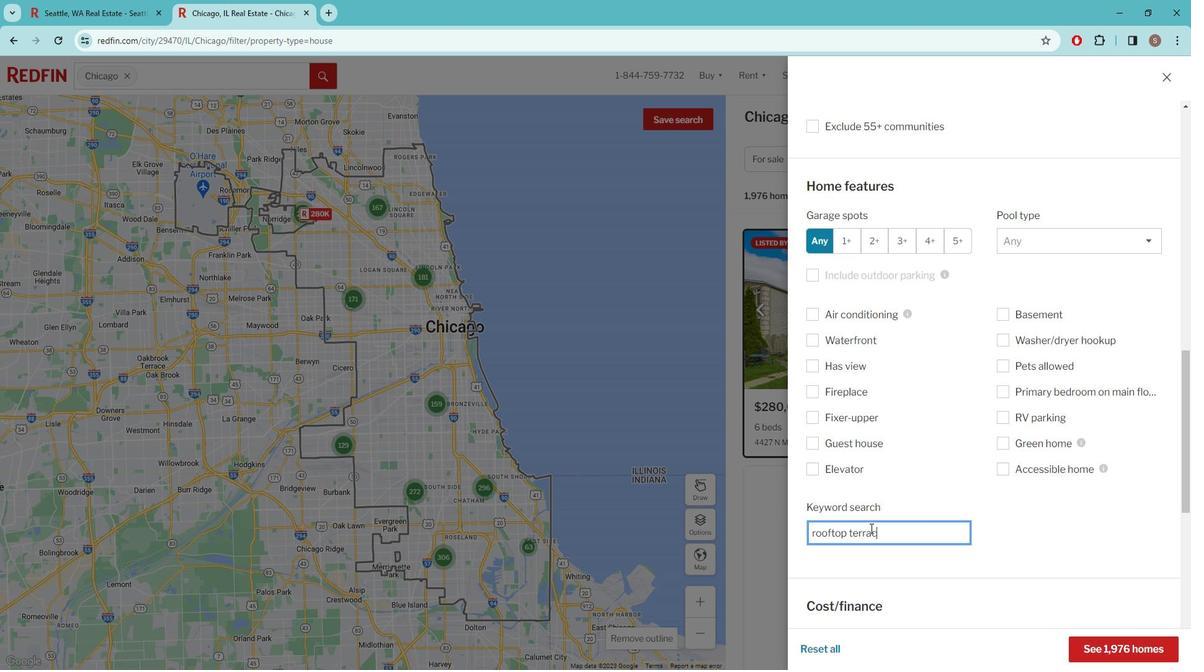 
Action: Mouse scrolled (886, 523) with delta (0, 0)
Screenshot: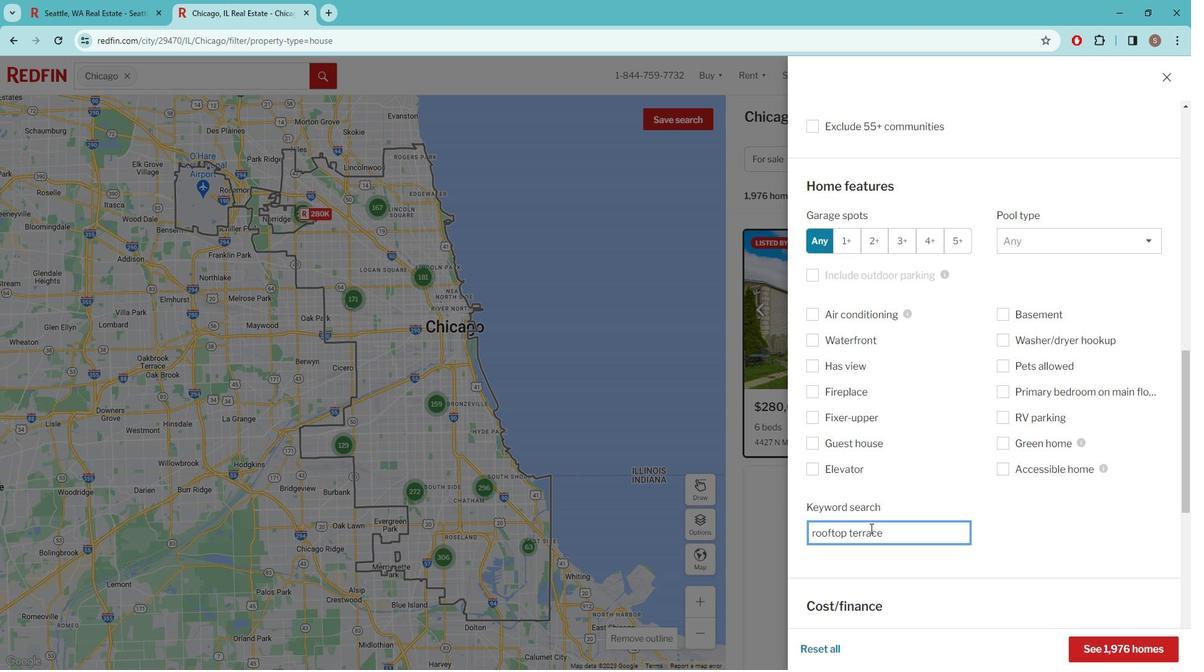 
Action: Mouse scrolled (886, 523) with delta (0, 0)
Screenshot: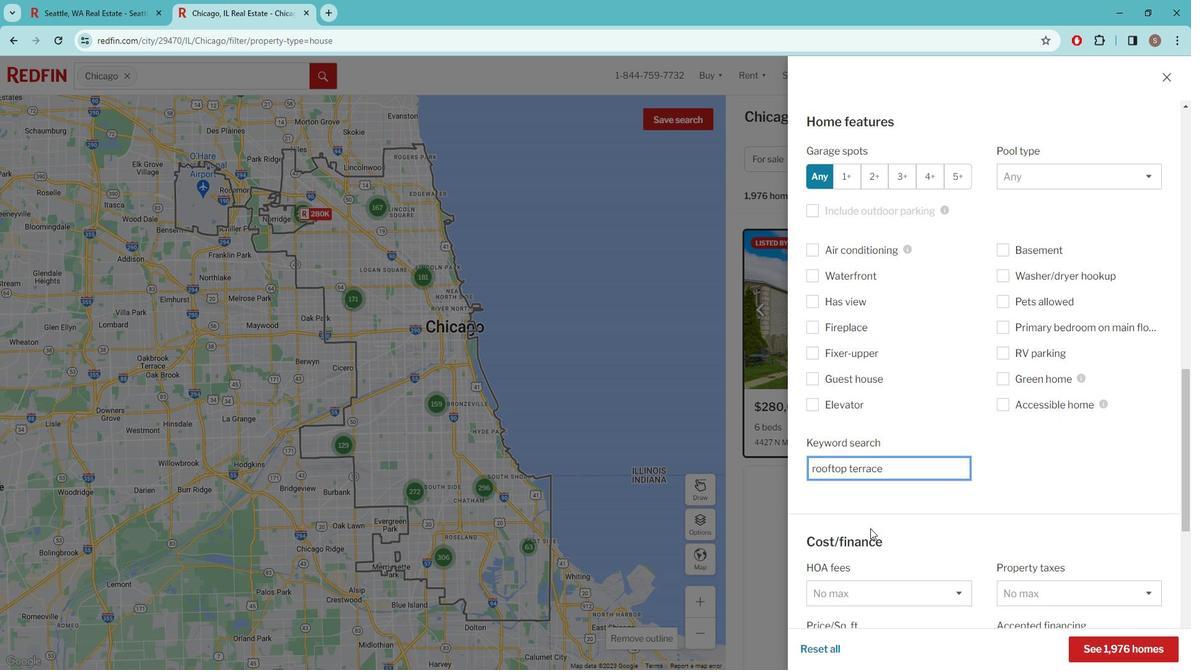 
Action: Mouse moved to (890, 515)
Screenshot: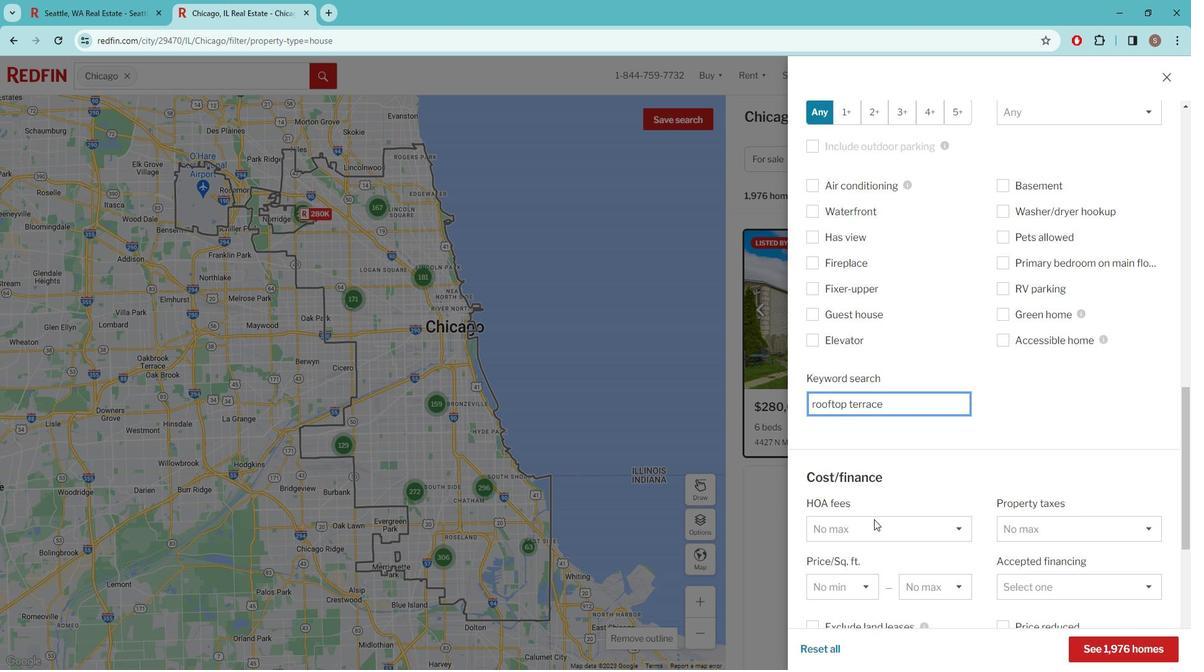 
Action: Mouse scrolled (890, 514) with delta (0, 0)
Screenshot: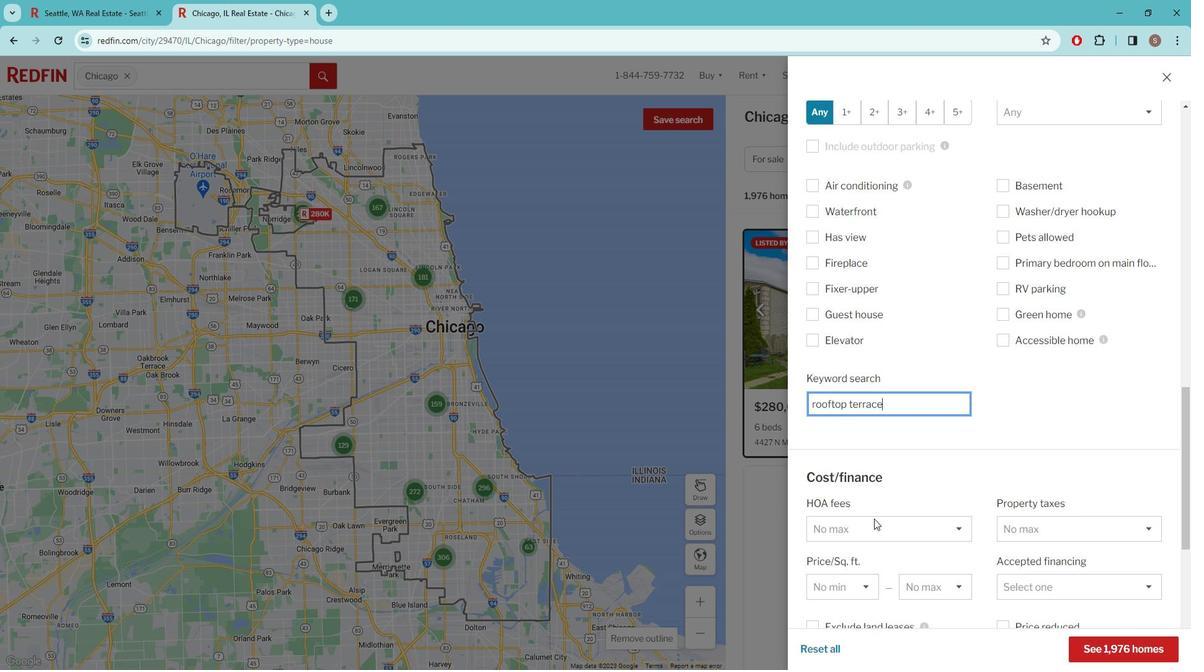 
Action: Mouse moved to (890, 514)
Screenshot: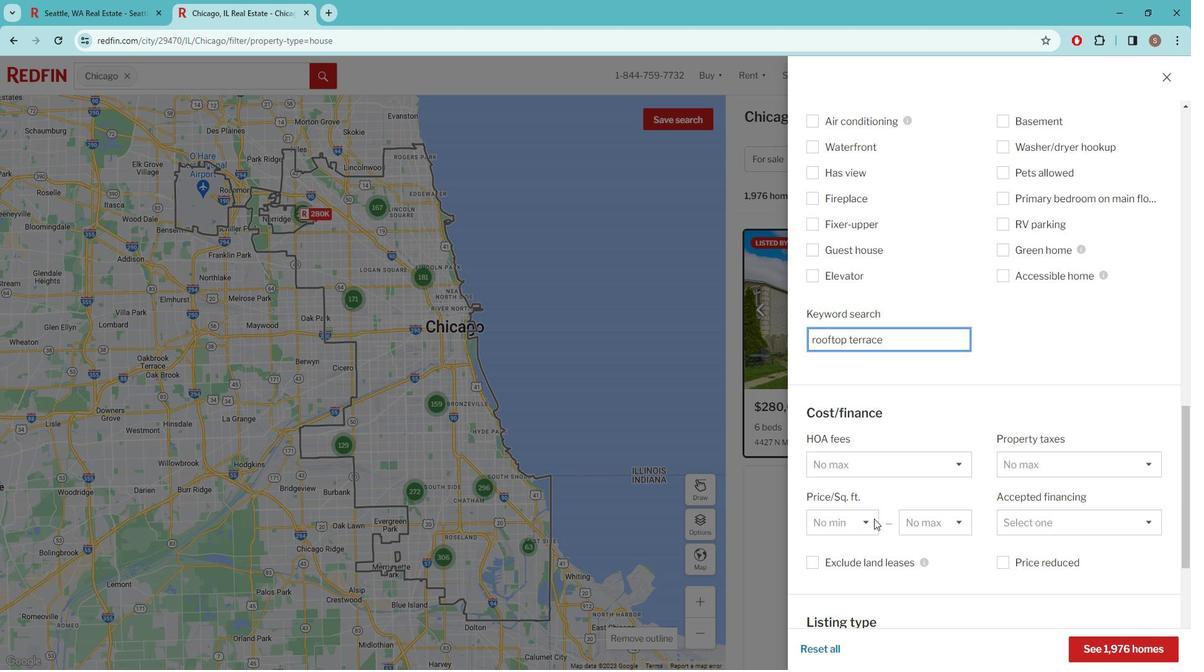 
Action: Mouse scrolled (890, 514) with delta (0, 0)
Screenshot: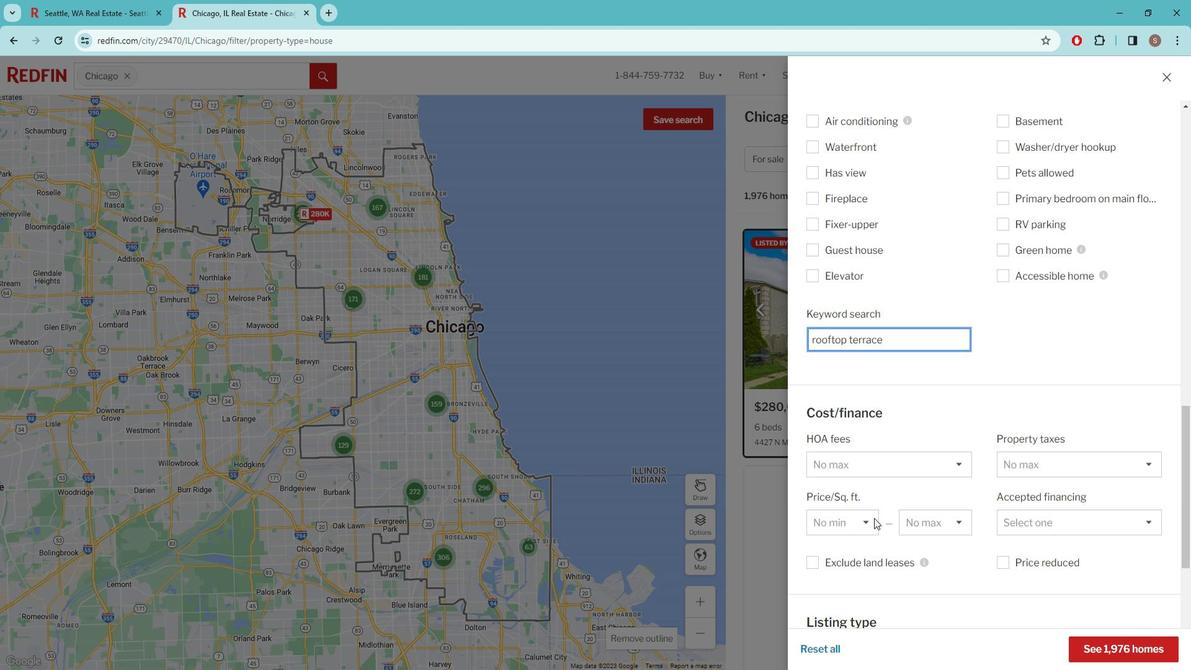 
Action: Mouse moved to (890, 509)
Screenshot: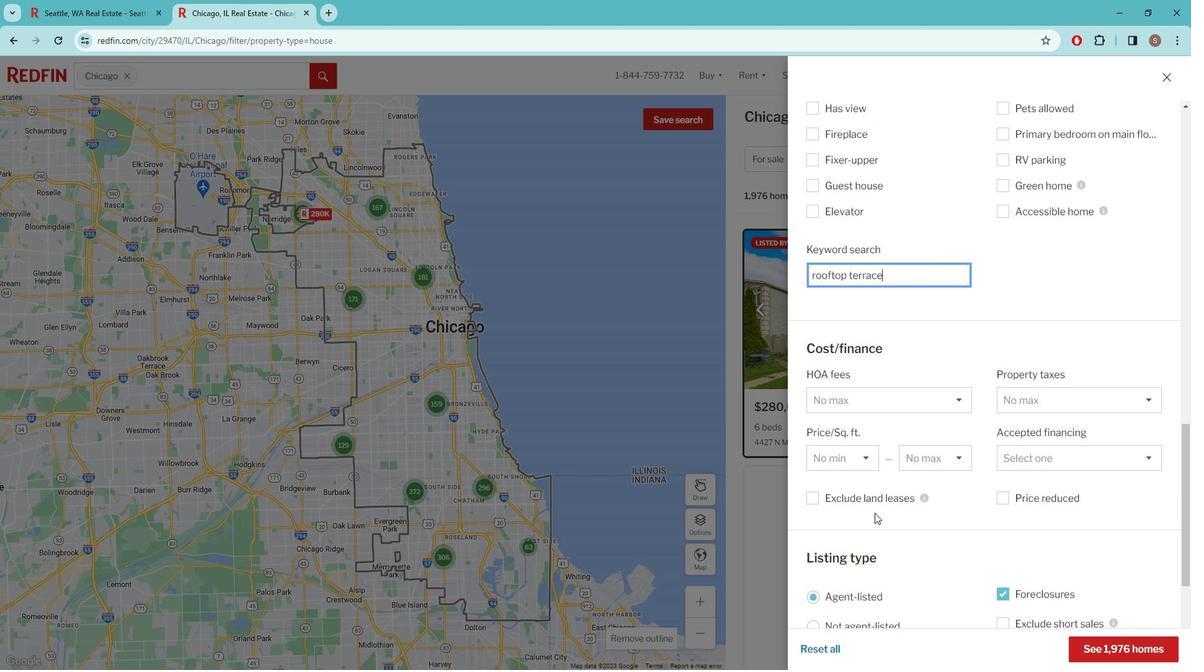 
Action: Mouse scrolled (890, 509) with delta (0, 0)
Screenshot: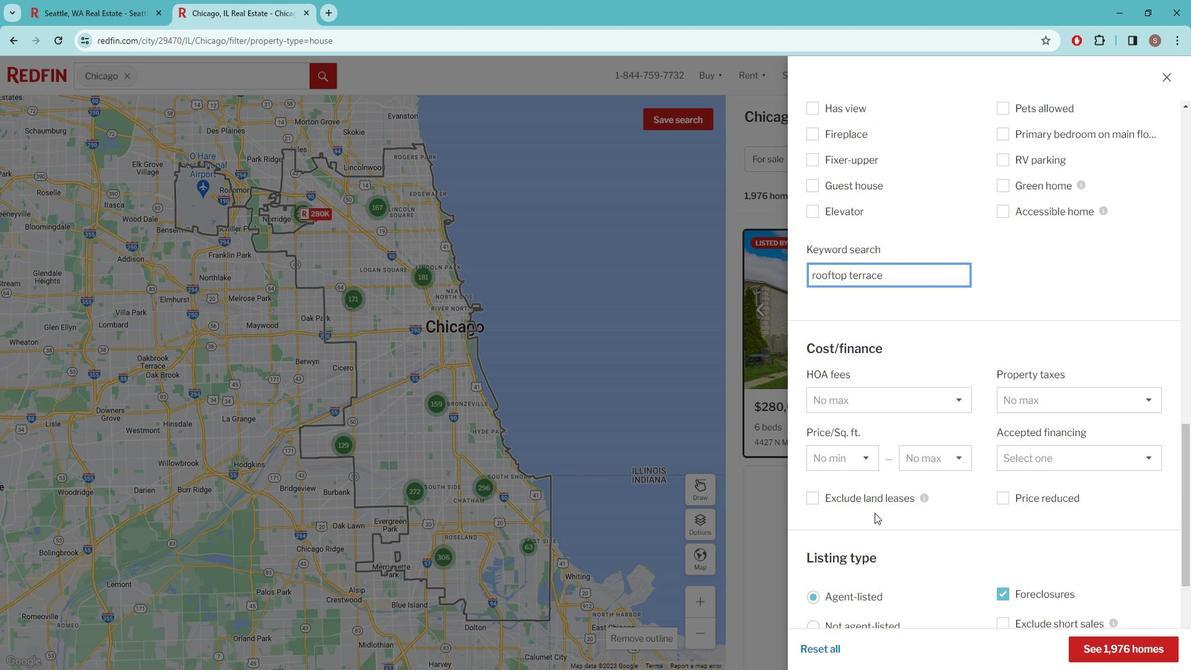 
Action: Mouse scrolled (890, 509) with delta (0, 0)
Screenshot: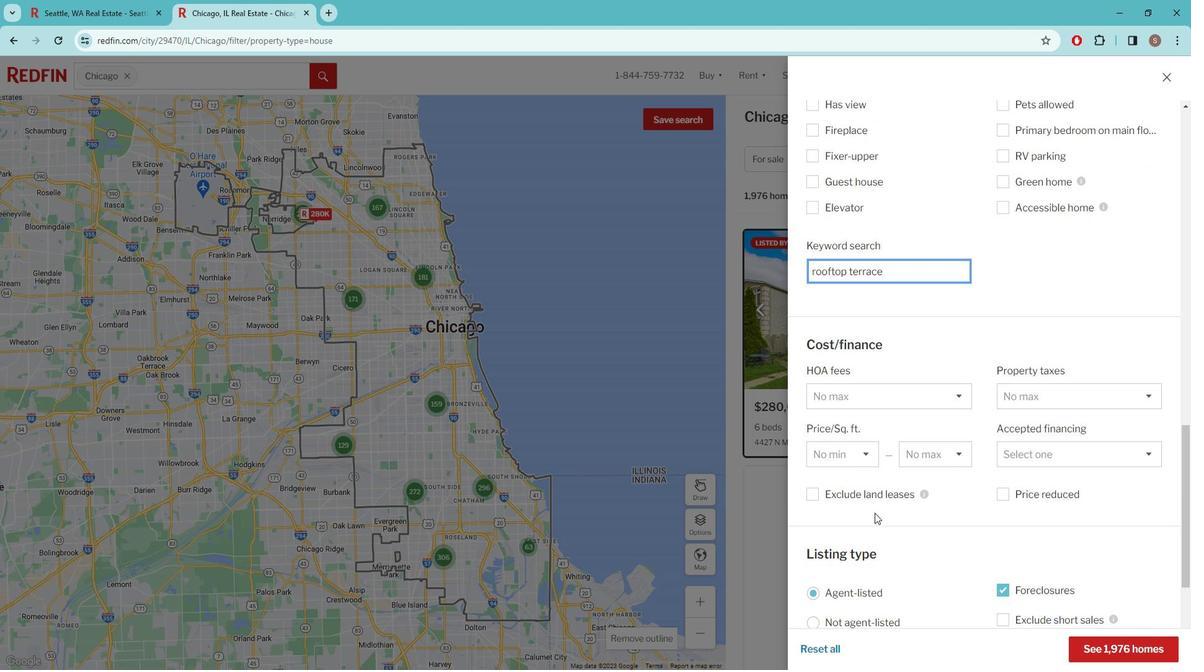 
Action: Mouse moved to (893, 505)
Screenshot: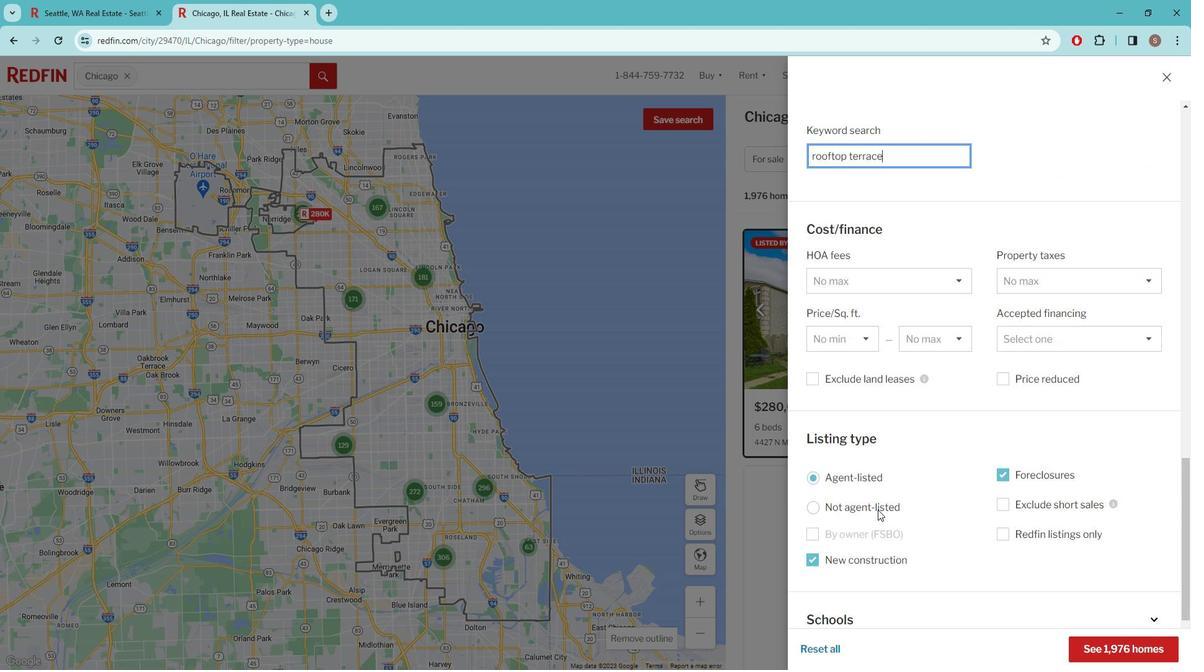 
Action: Mouse scrolled (893, 505) with delta (0, 0)
Screenshot: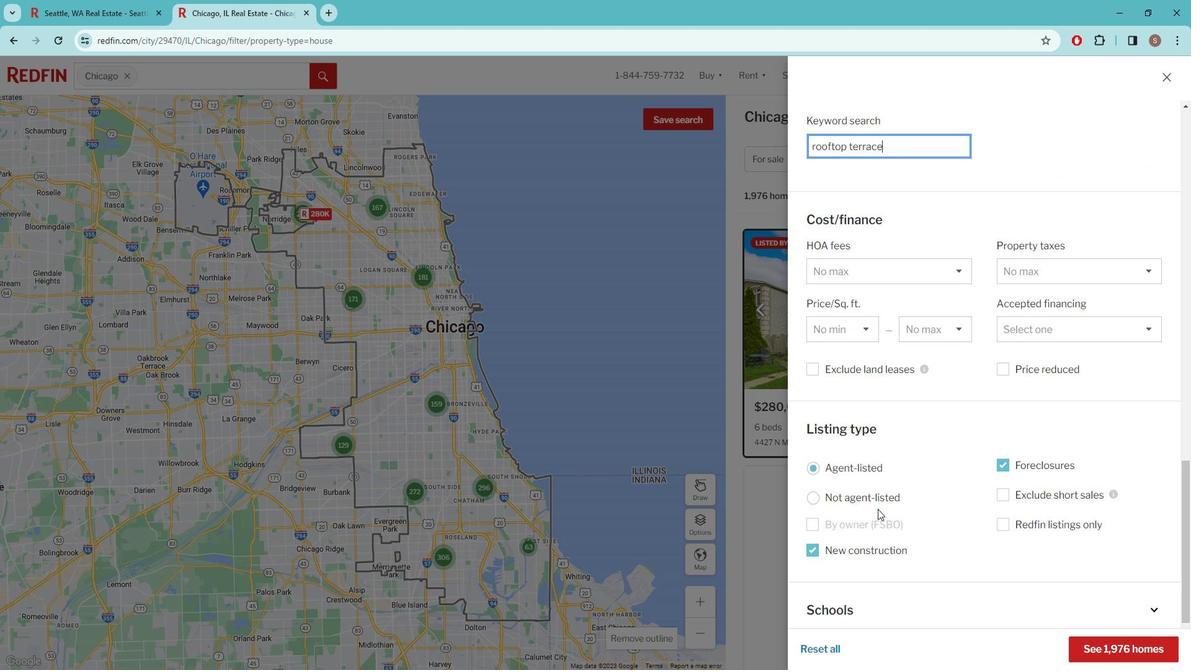 
Action: Mouse scrolled (893, 505) with delta (0, 0)
Screenshot: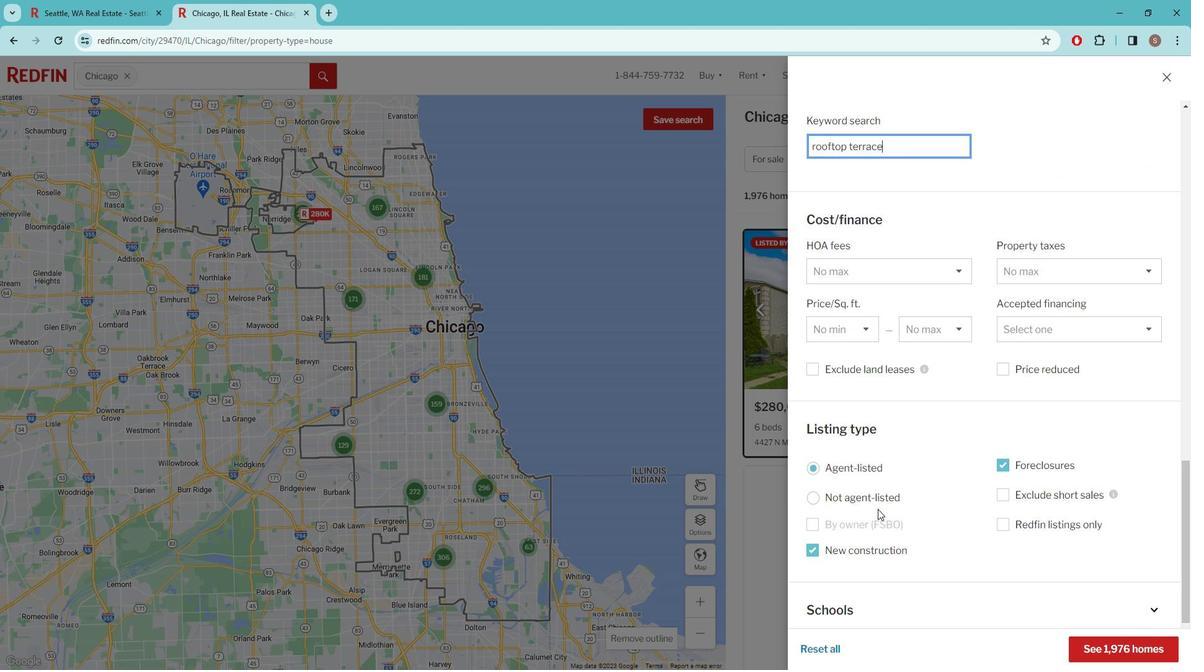 
Action: Mouse scrolled (893, 505) with delta (0, 0)
Screenshot: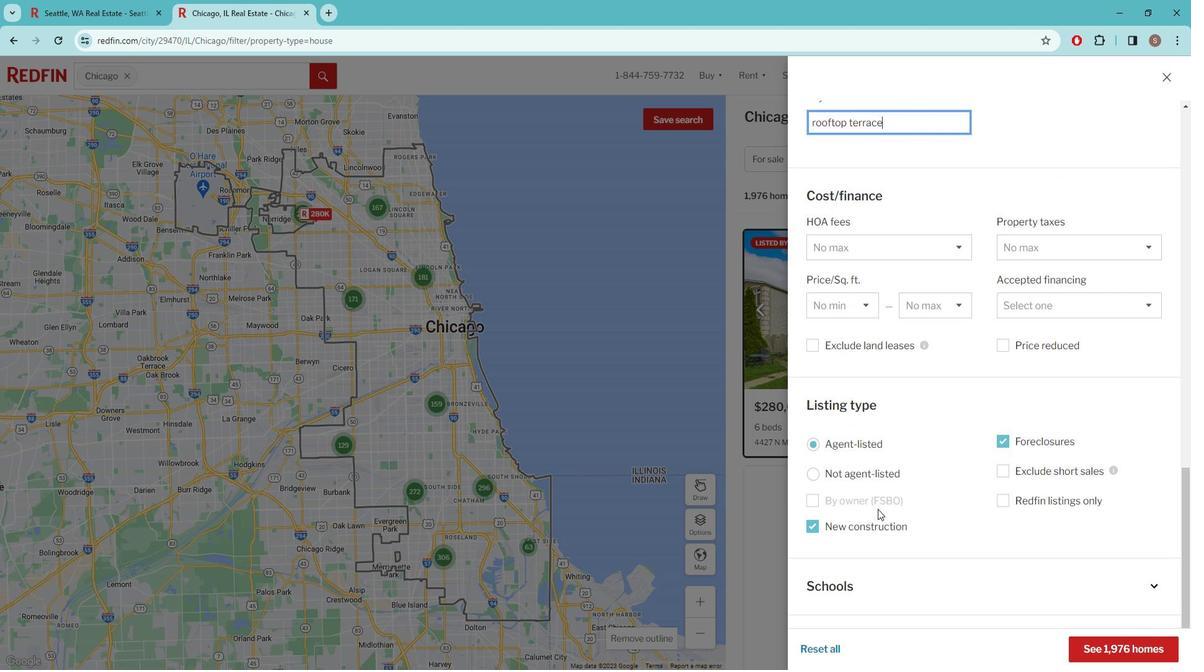 
Action: Mouse moved to (889, 530)
Screenshot: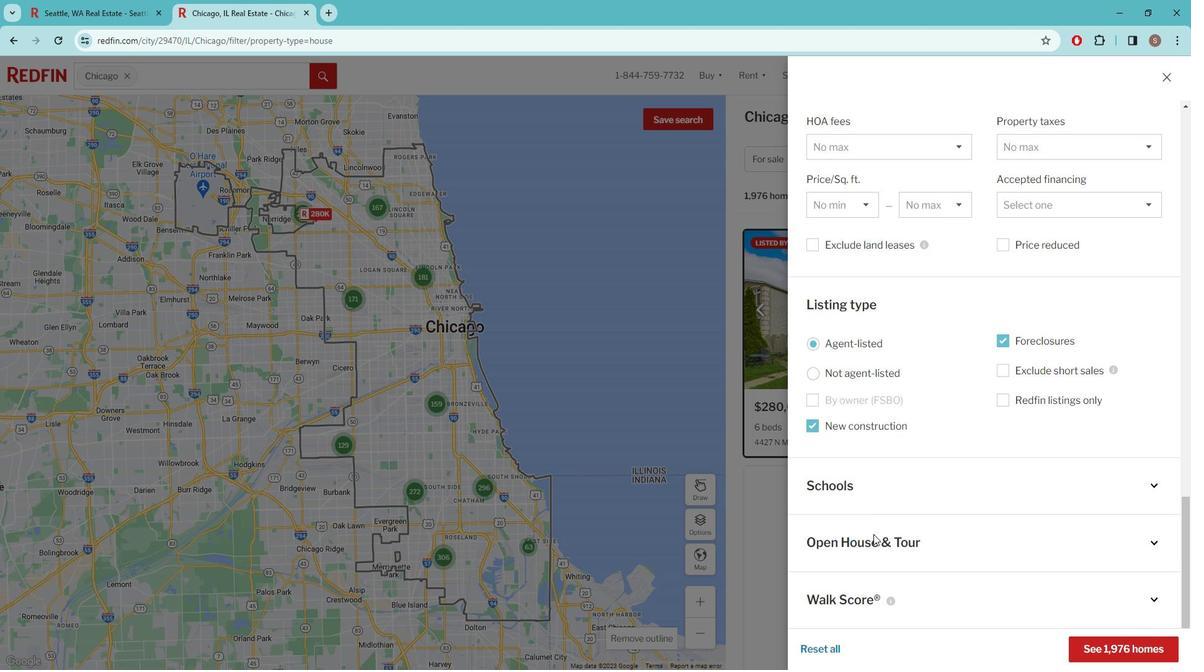 
Action: Mouse pressed left at (889, 530)
Screenshot: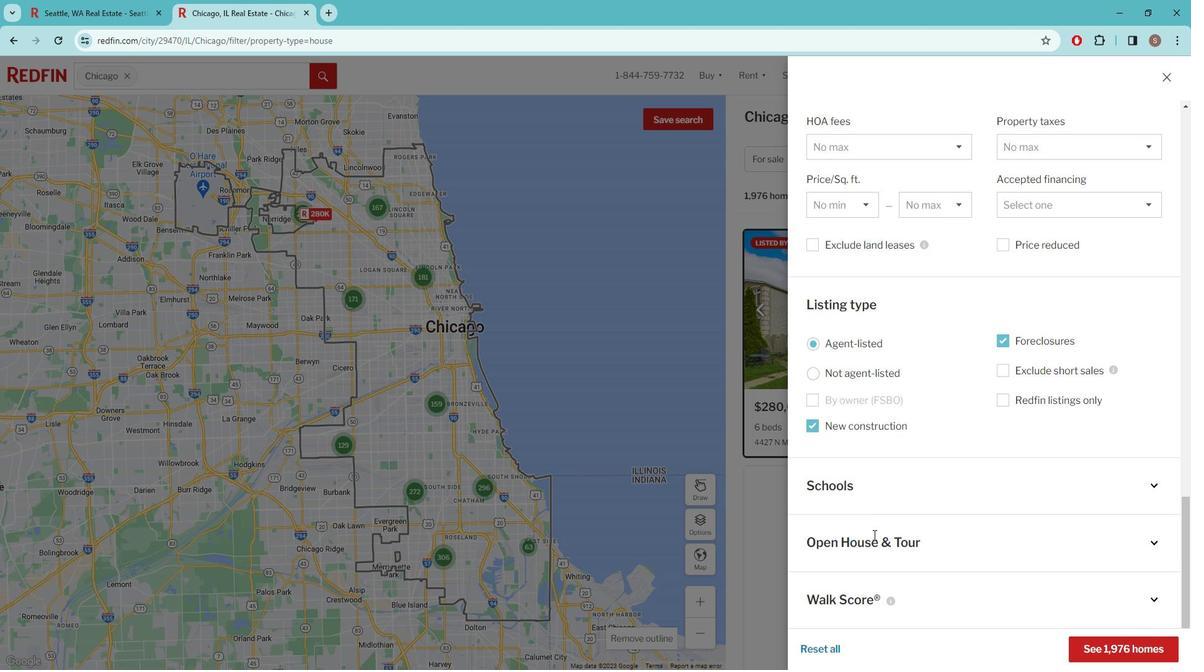 
Action: Mouse moved to (871, 538)
Screenshot: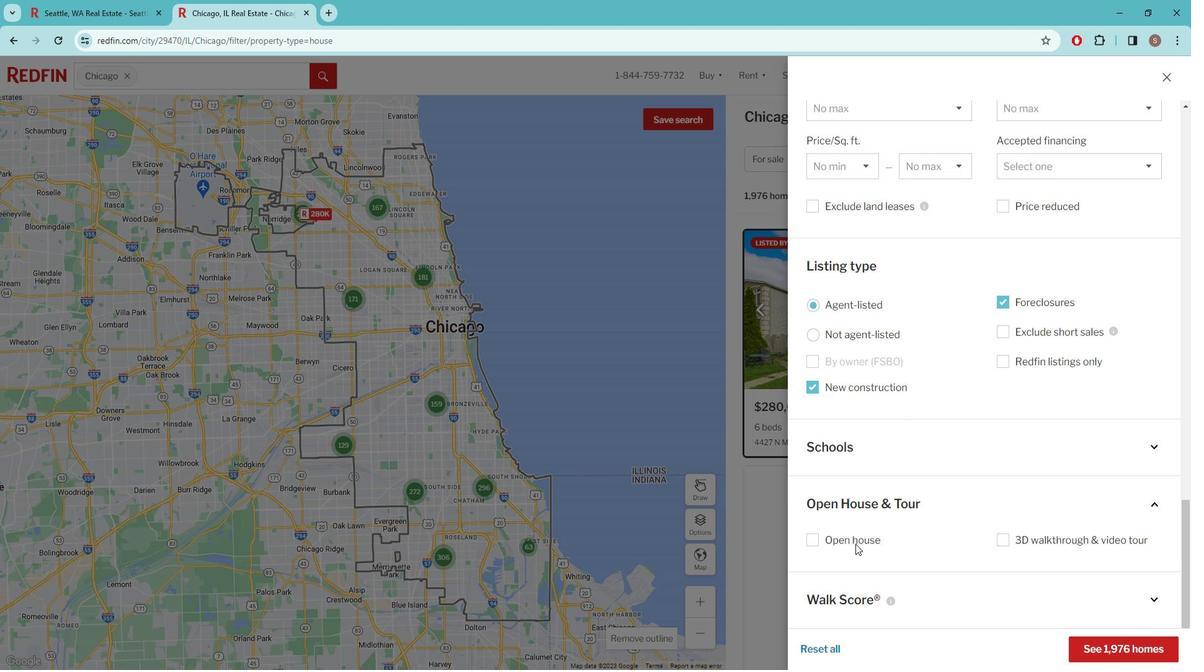 
Action: Mouse pressed left at (871, 538)
Screenshot: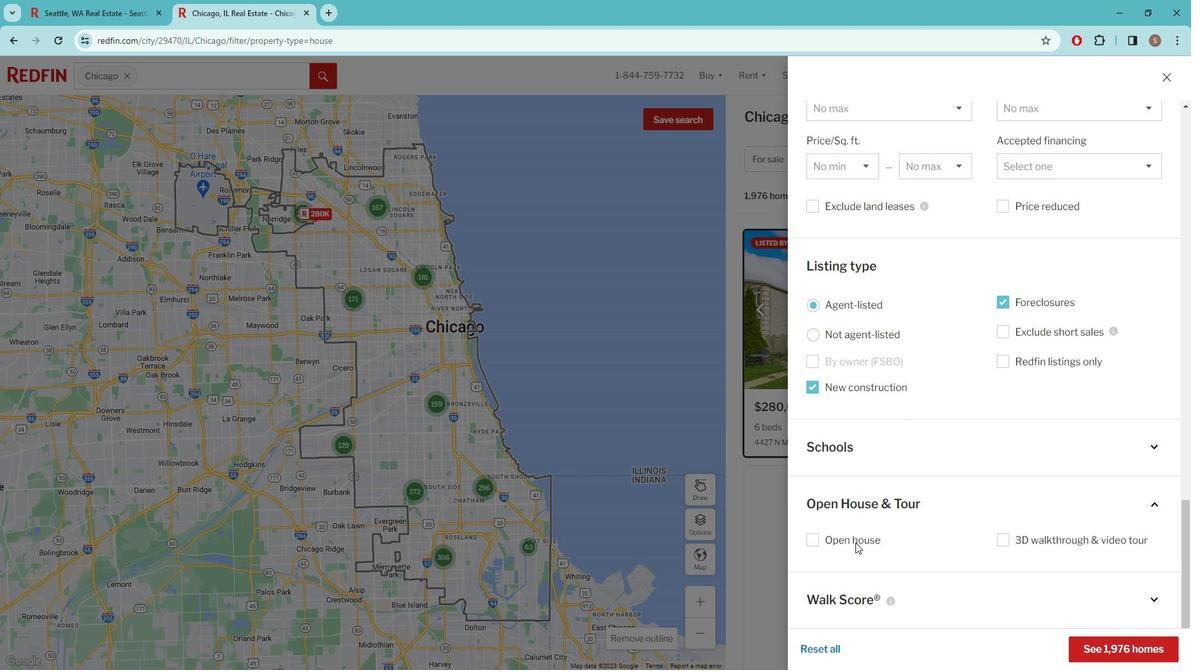 
Action: Mouse moved to (1052, 551)
Screenshot: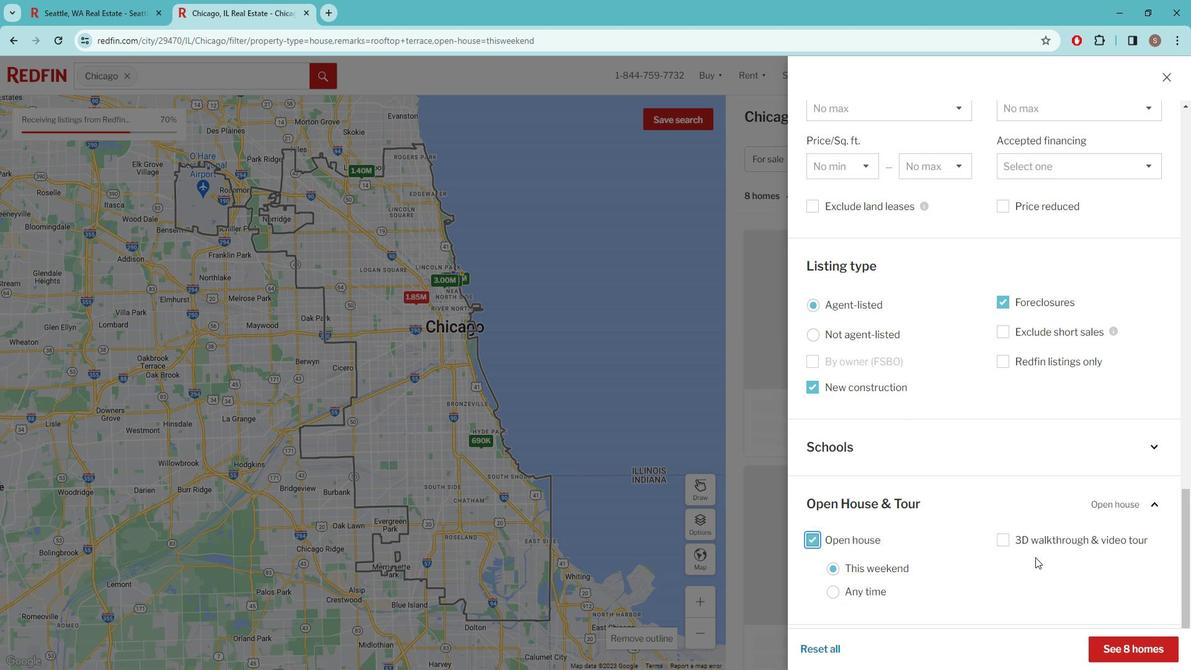 
Action: Mouse scrolled (1052, 550) with delta (0, 0)
Screenshot: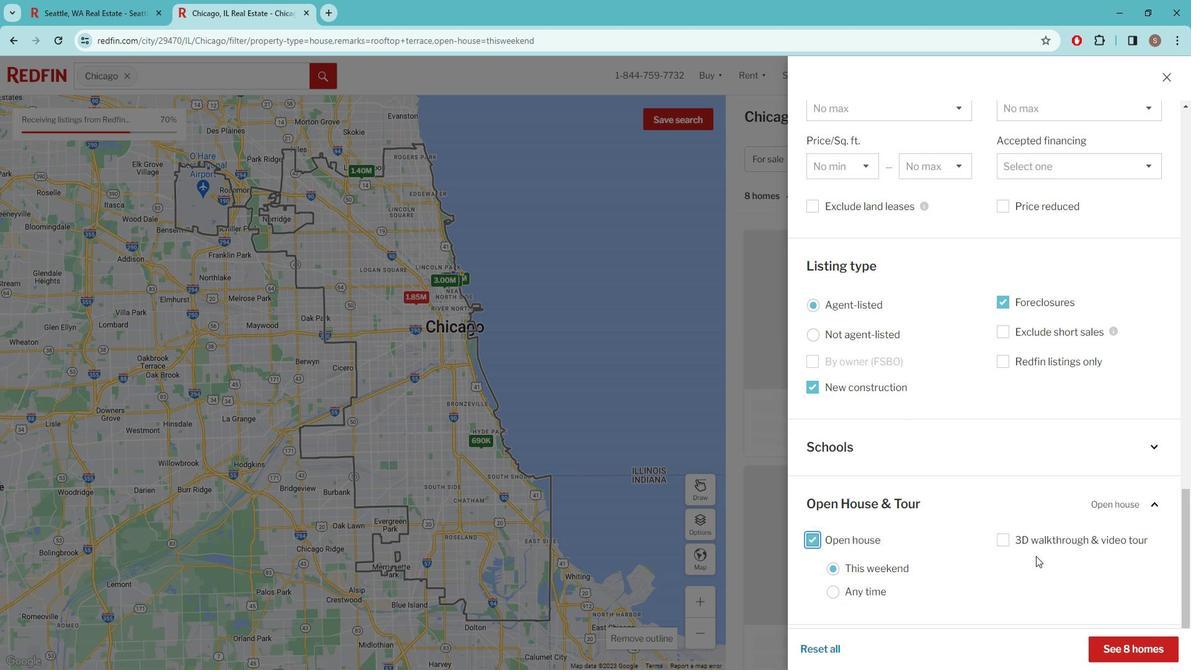 
Action: Mouse scrolled (1052, 550) with delta (0, 0)
Screenshot: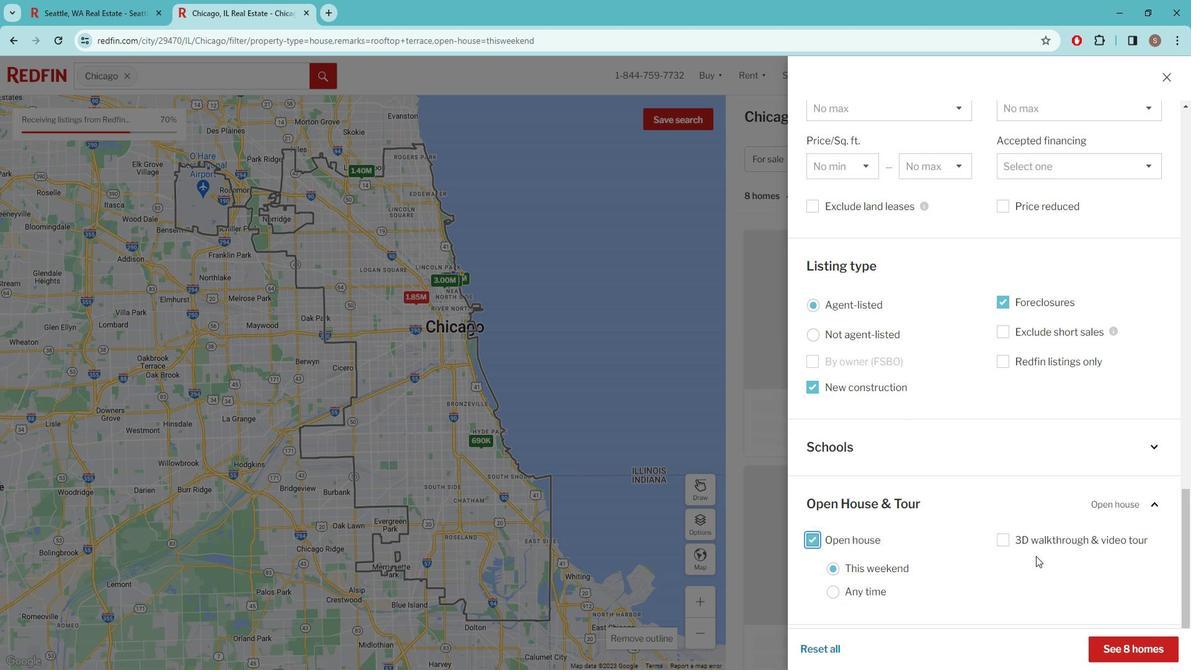 
Action: Mouse moved to (1132, 636)
Screenshot: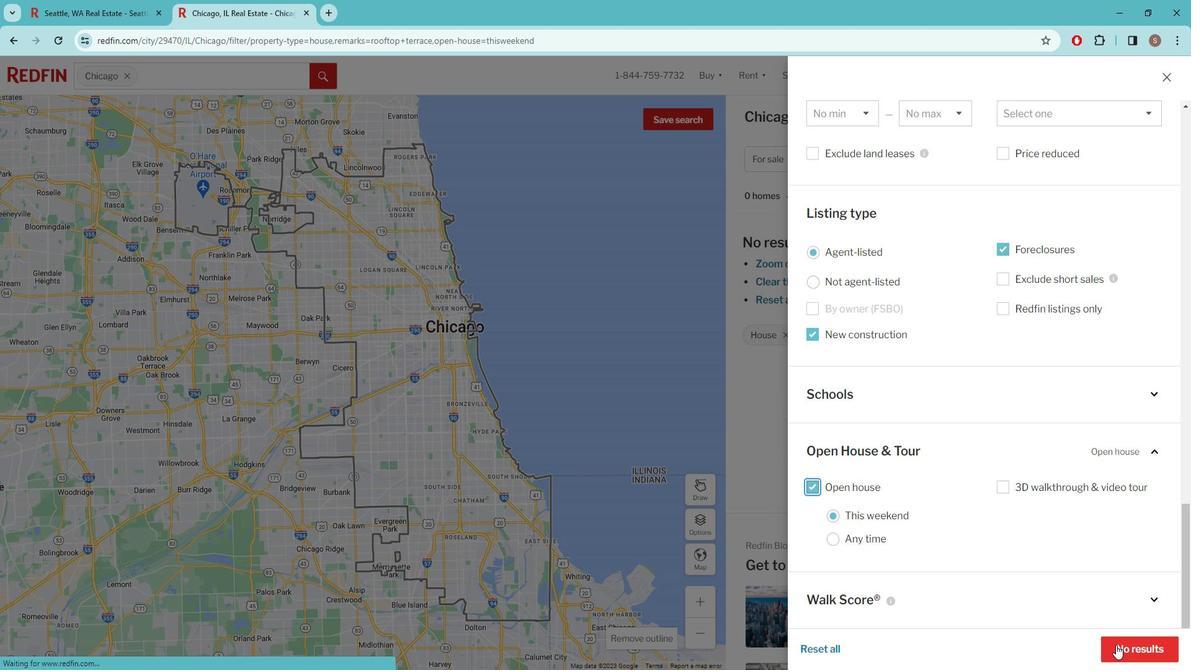 
Action: Mouse pressed left at (1132, 636)
Screenshot: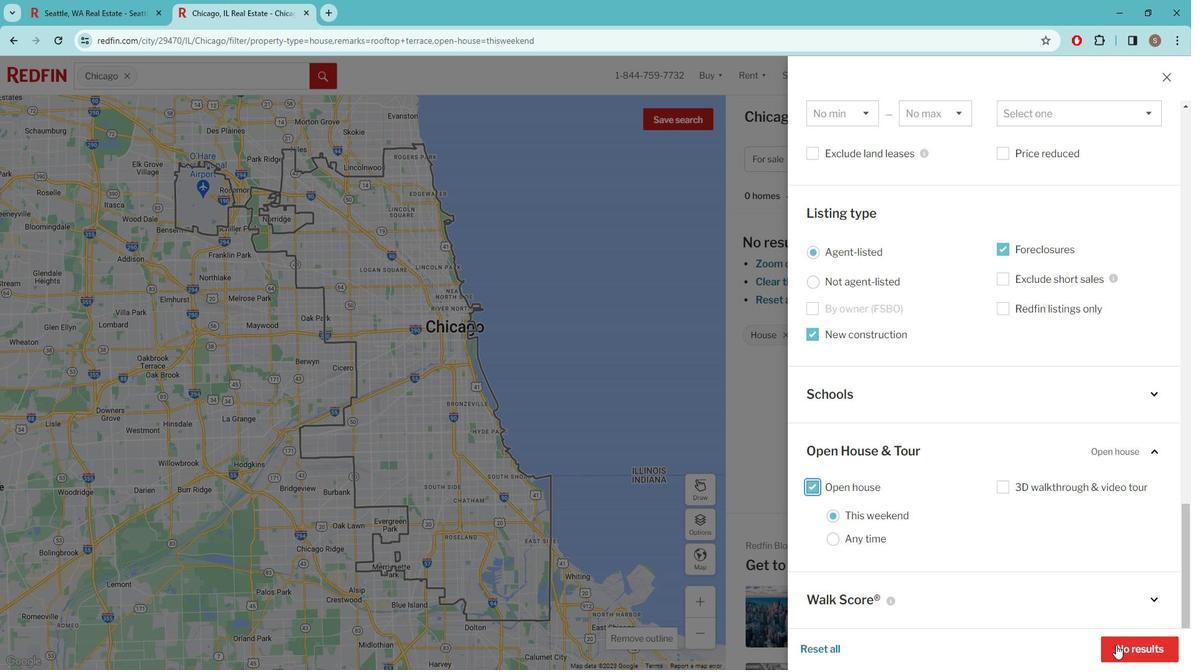
Action: Mouse moved to (840, 491)
Screenshot: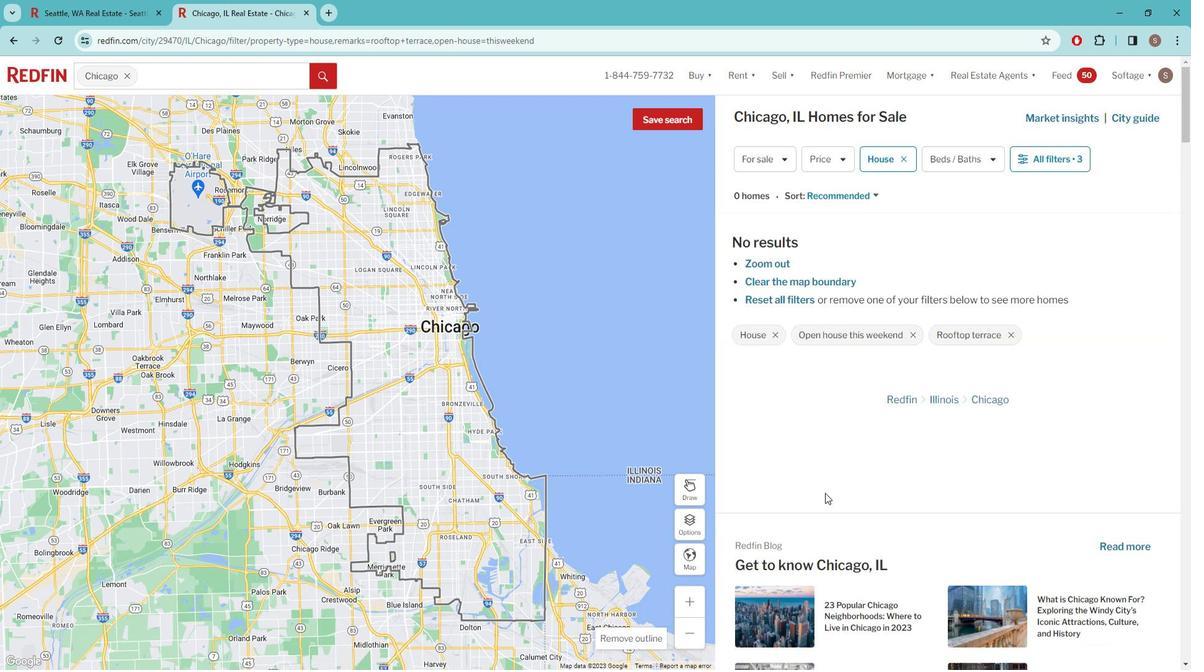 
